 Task: Search one way flight ticket for 5 adults, 1 child, 2 infants in seat and 1 infant on lap in business from Helena: Helena Regional Airport to Laramie: Laramie Regional Airport on 8-3-2023. Choice of flights is Delta. Number of bags: 1 carry on bag. Price is upto 96000. Outbound departure time preference is 18:15.
Action: Mouse moved to (239, 300)
Screenshot: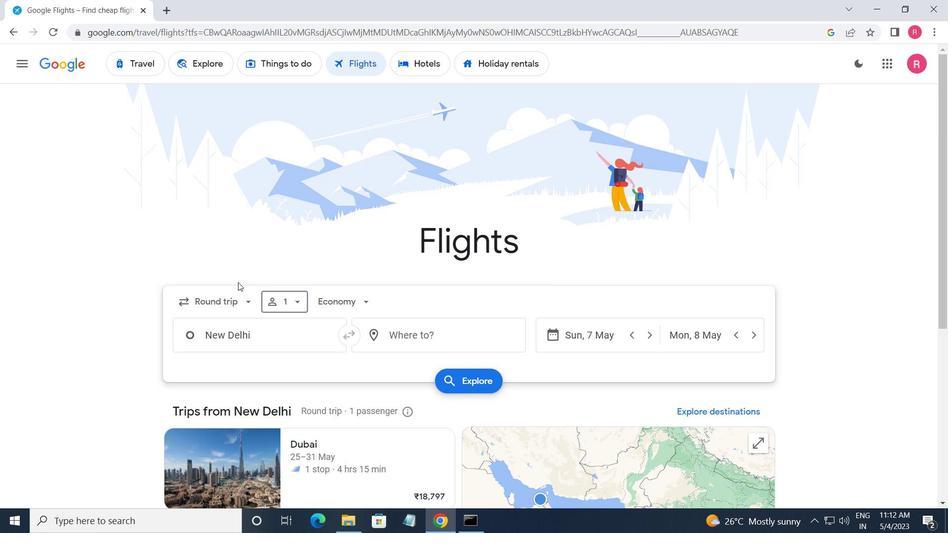 
Action: Mouse pressed left at (239, 300)
Screenshot: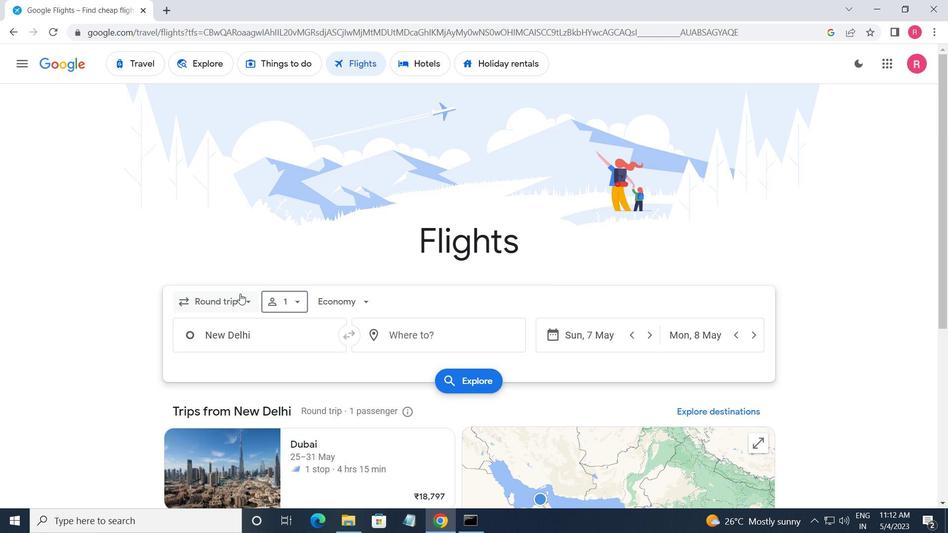 
Action: Mouse moved to (241, 358)
Screenshot: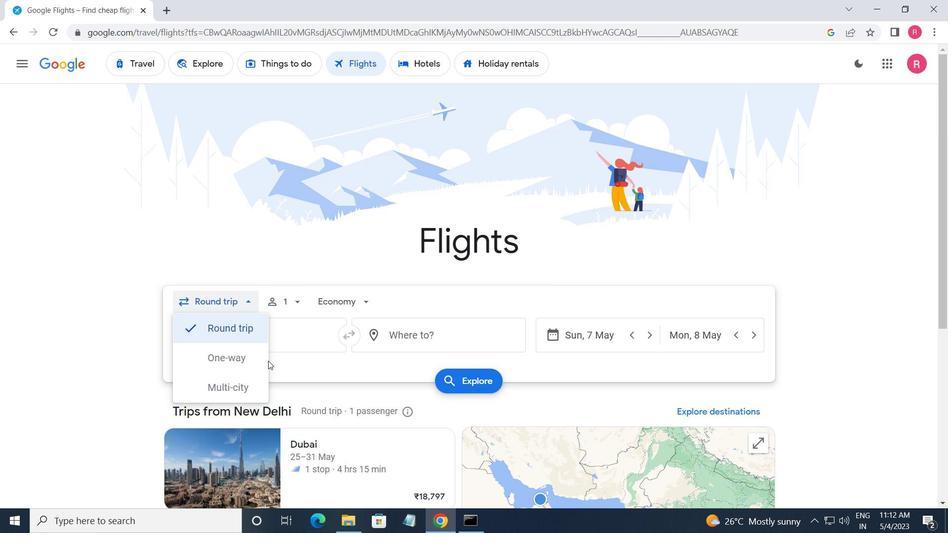 
Action: Mouse pressed left at (241, 358)
Screenshot: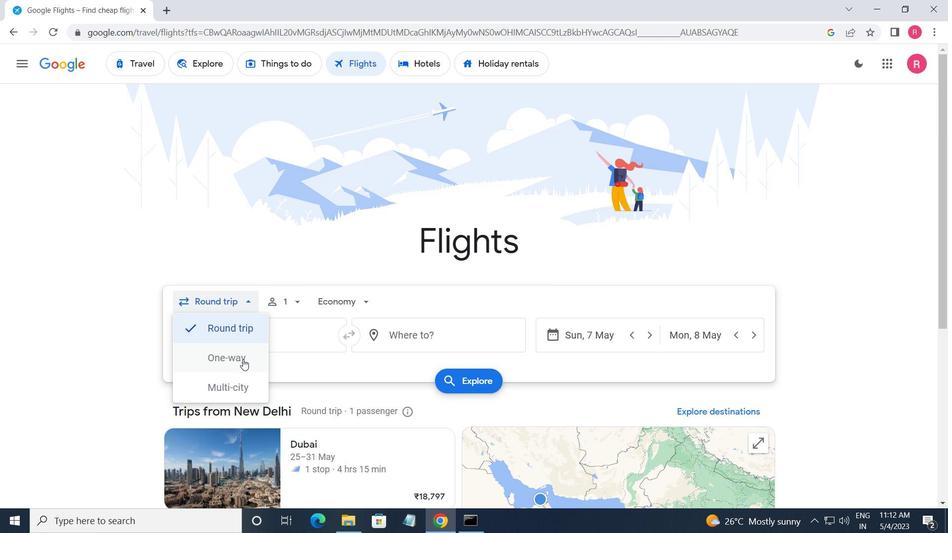 
Action: Mouse moved to (294, 309)
Screenshot: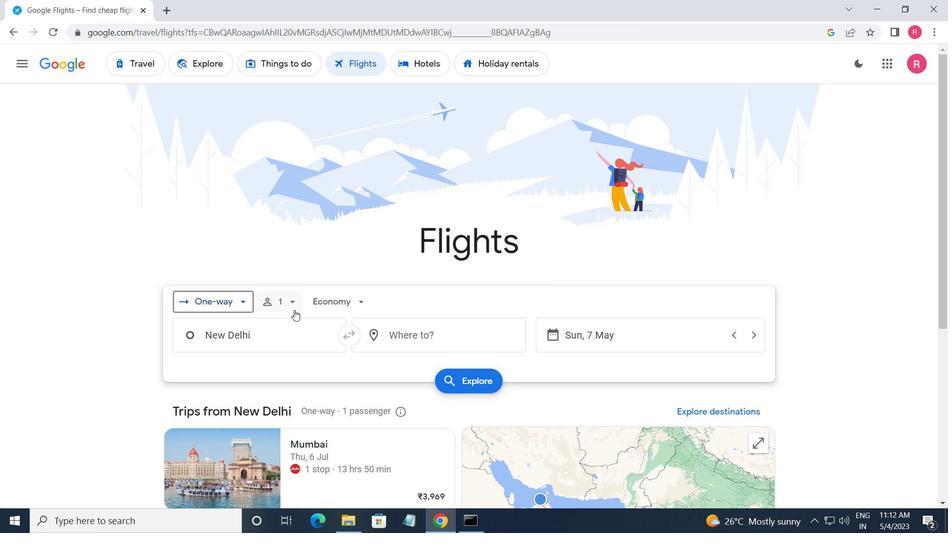 
Action: Mouse pressed left at (294, 309)
Screenshot: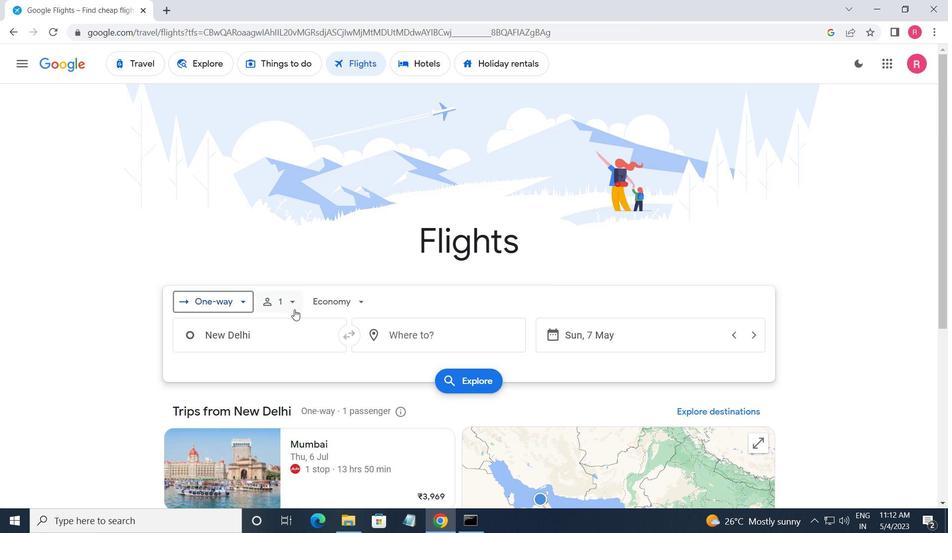 
Action: Mouse moved to (378, 334)
Screenshot: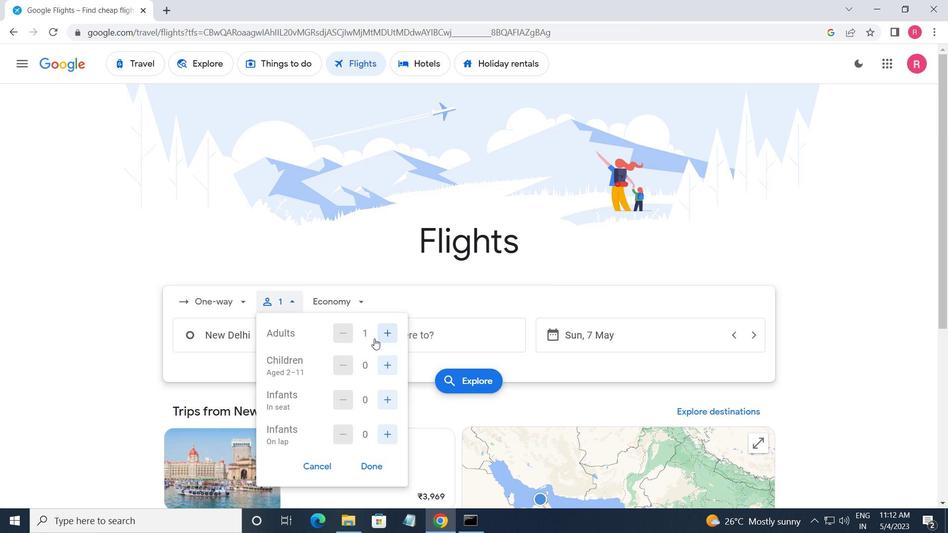 
Action: Mouse pressed left at (378, 334)
Screenshot: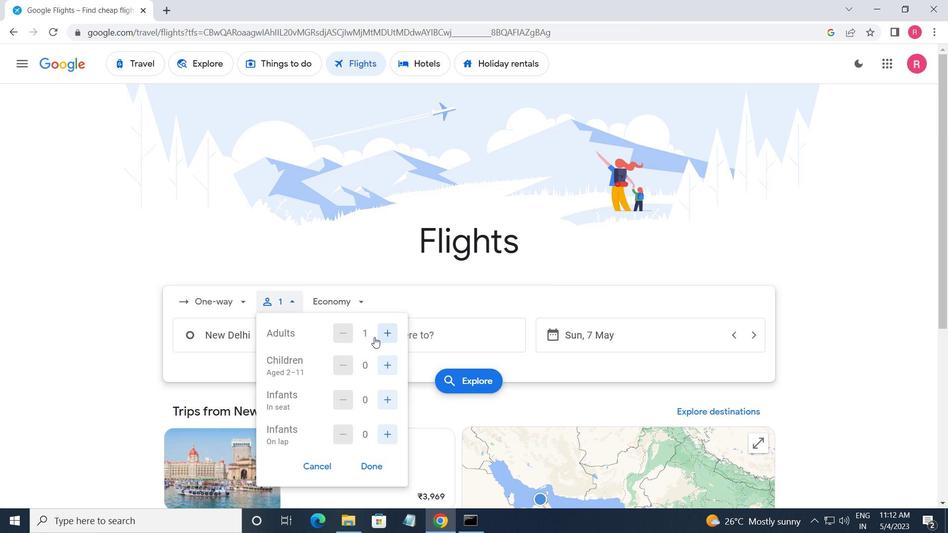 
Action: Mouse pressed left at (378, 334)
Screenshot: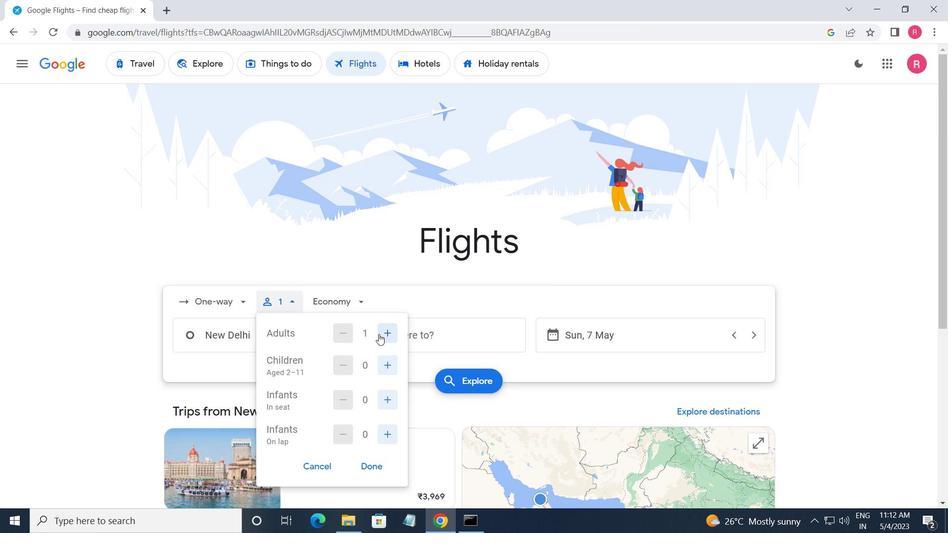 
Action: Mouse moved to (379, 334)
Screenshot: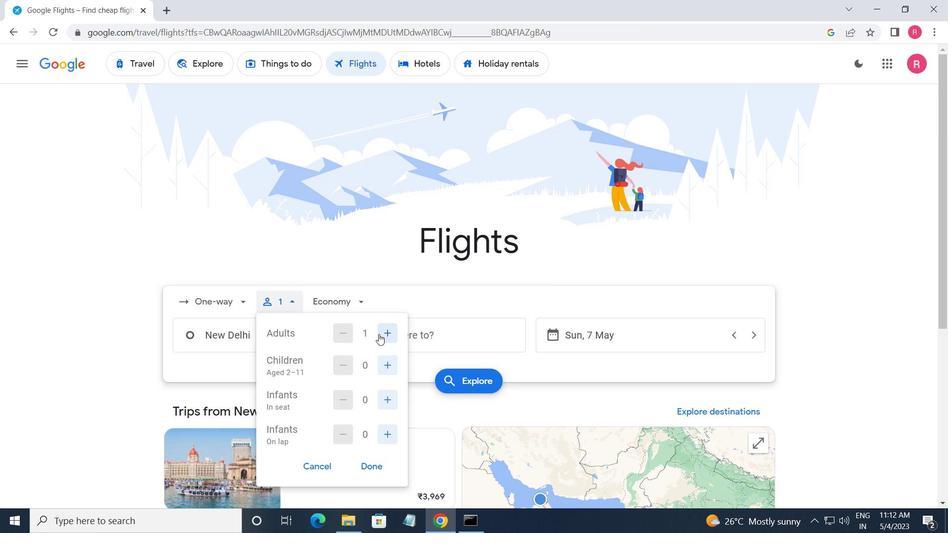 
Action: Mouse pressed left at (379, 334)
Screenshot: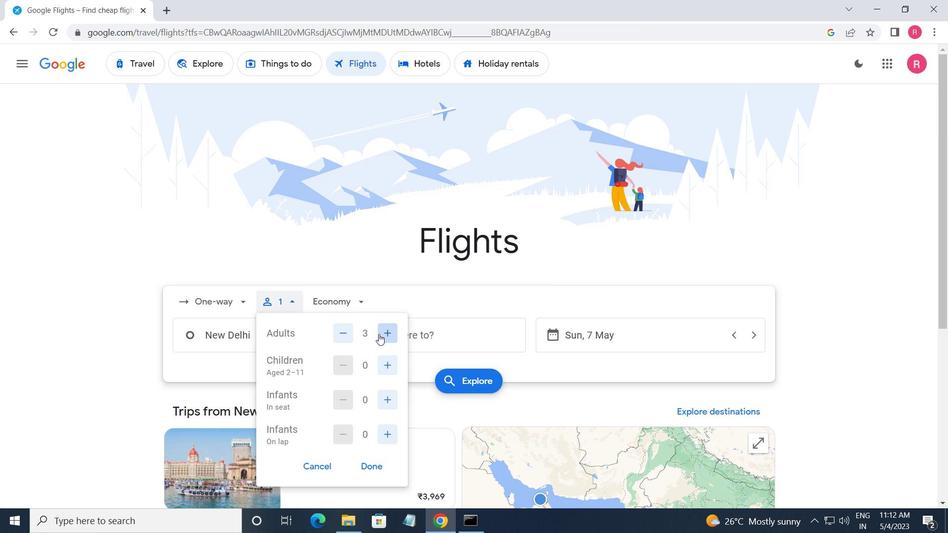 
Action: Mouse moved to (379, 334)
Screenshot: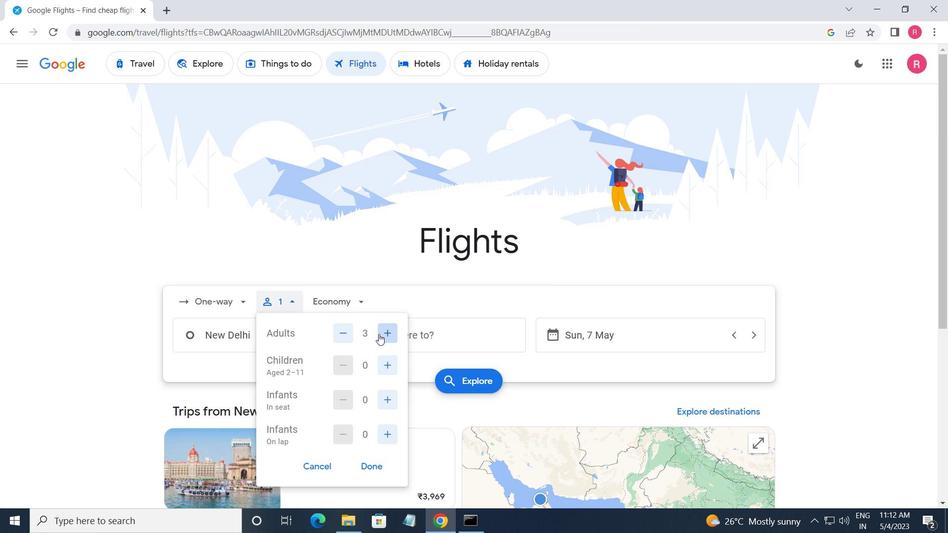 
Action: Mouse pressed left at (379, 334)
Screenshot: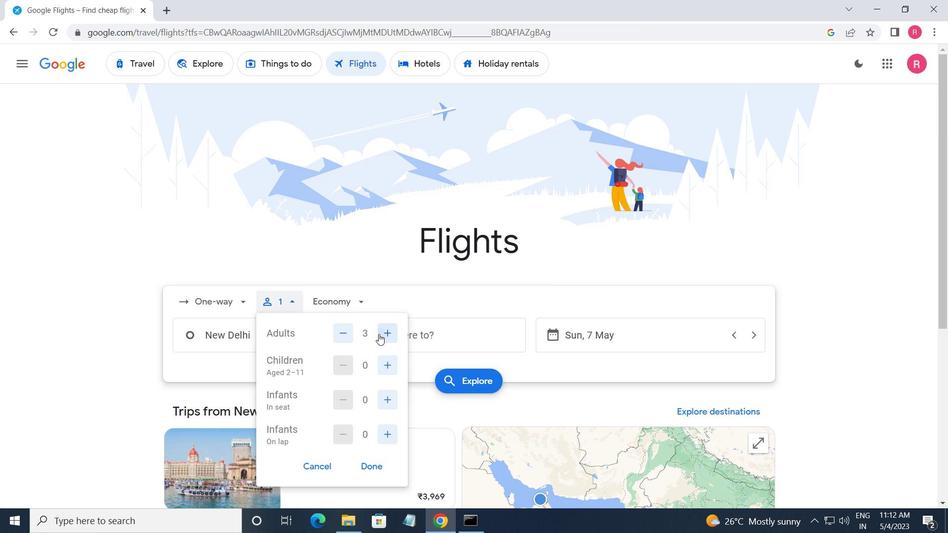 
Action: Mouse moved to (386, 359)
Screenshot: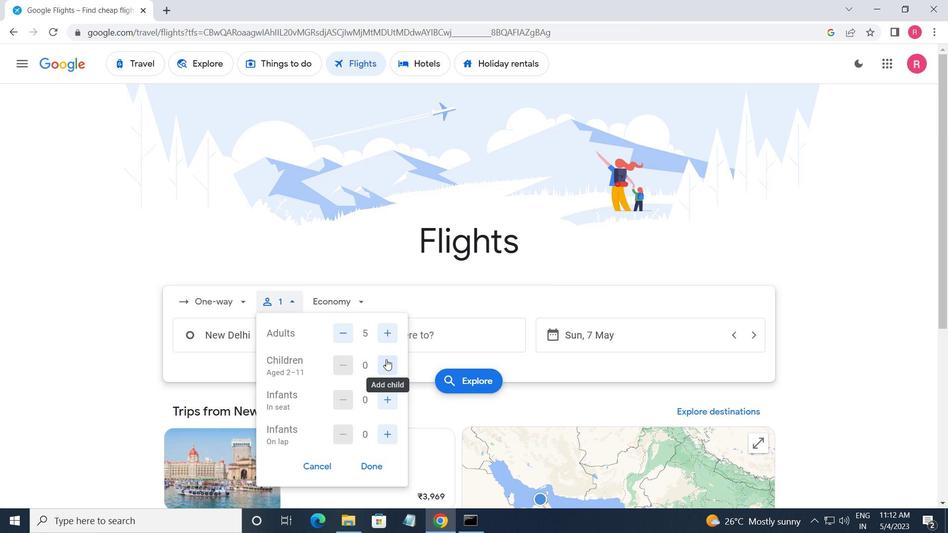 
Action: Mouse pressed left at (386, 359)
Screenshot: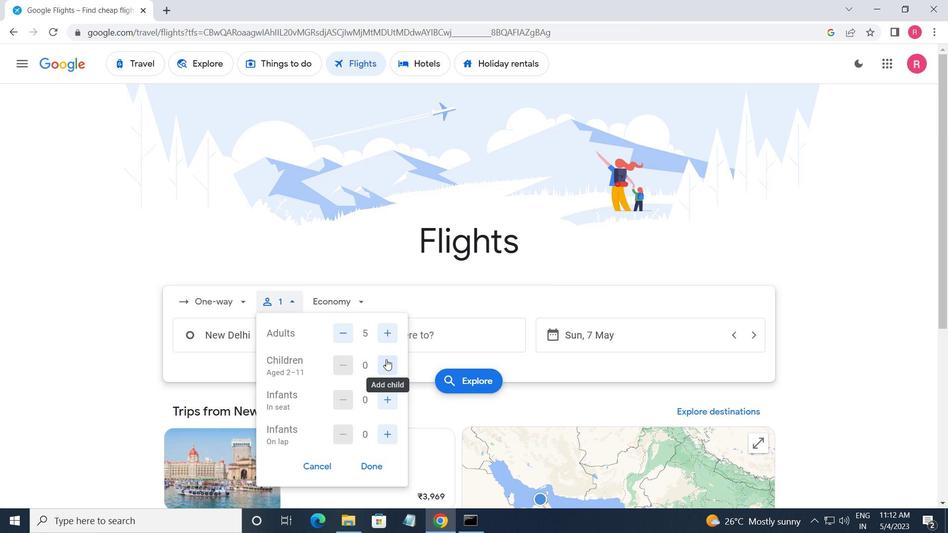 
Action: Mouse moved to (389, 394)
Screenshot: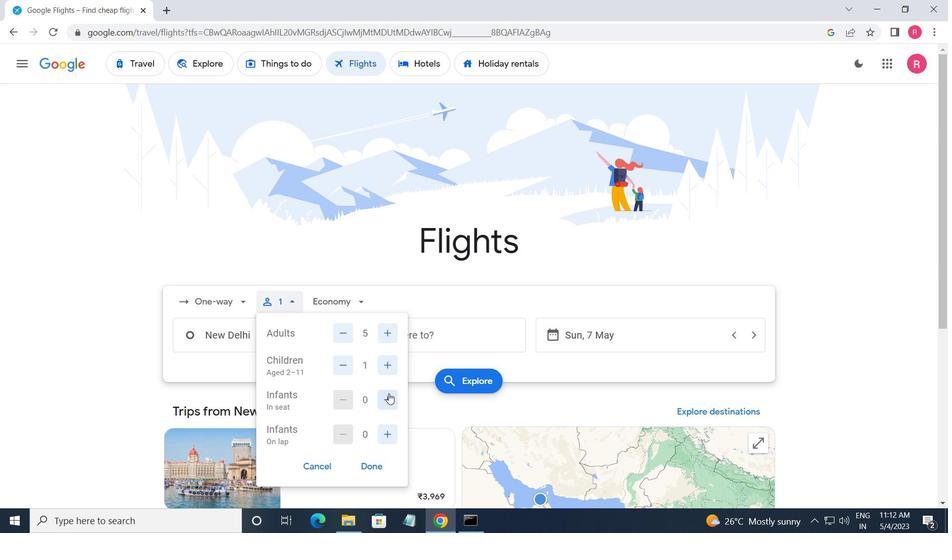 
Action: Mouse pressed left at (389, 394)
Screenshot: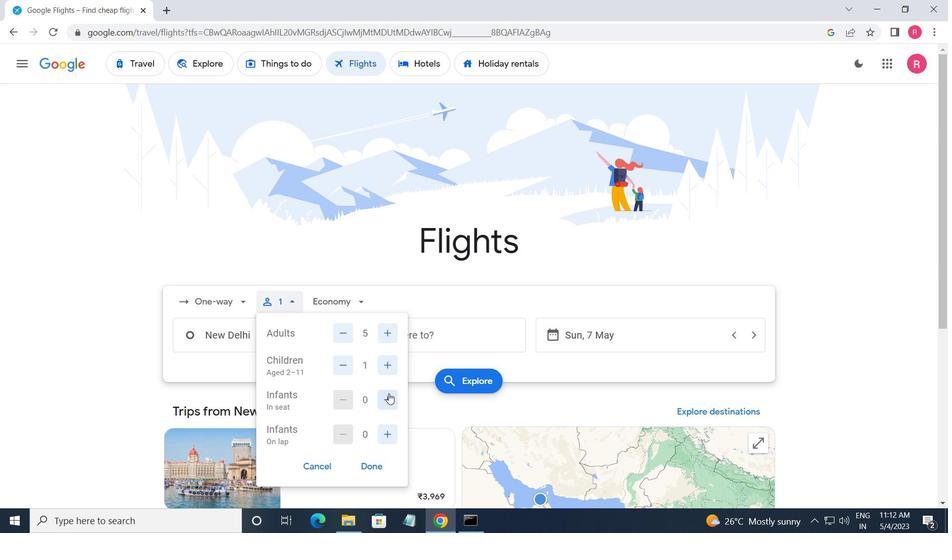 
Action: Mouse moved to (389, 394)
Screenshot: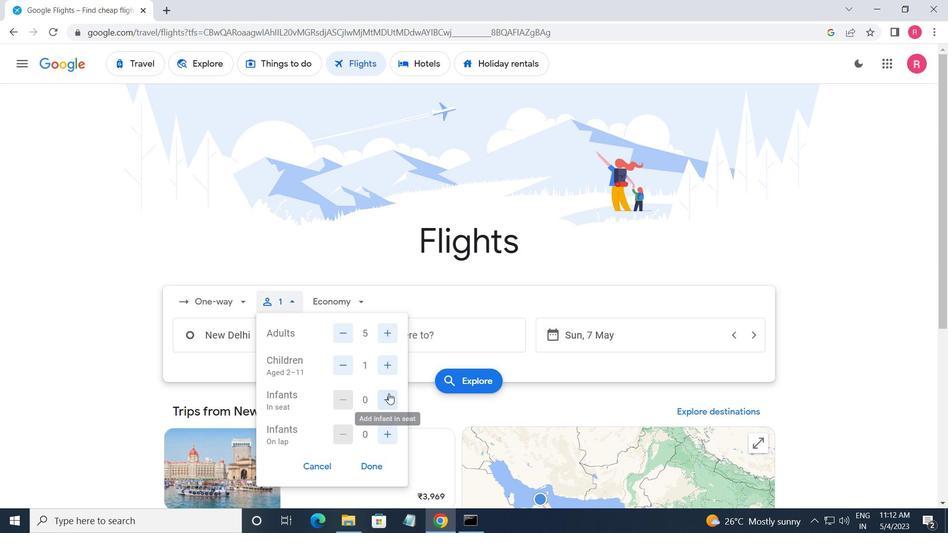 
Action: Mouse pressed left at (389, 394)
Screenshot: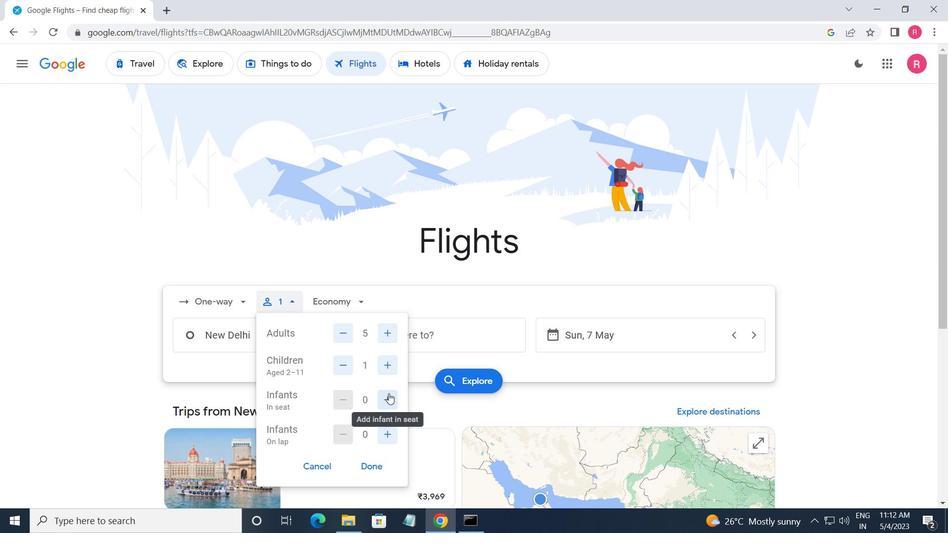 
Action: Mouse moved to (385, 434)
Screenshot: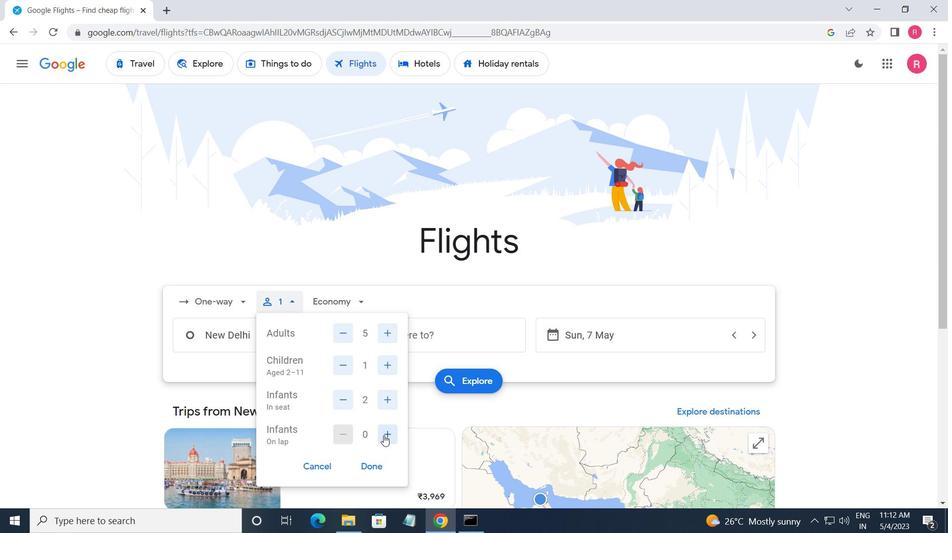 
Action: Mouse pressed left at (385, 434)
Screenshot: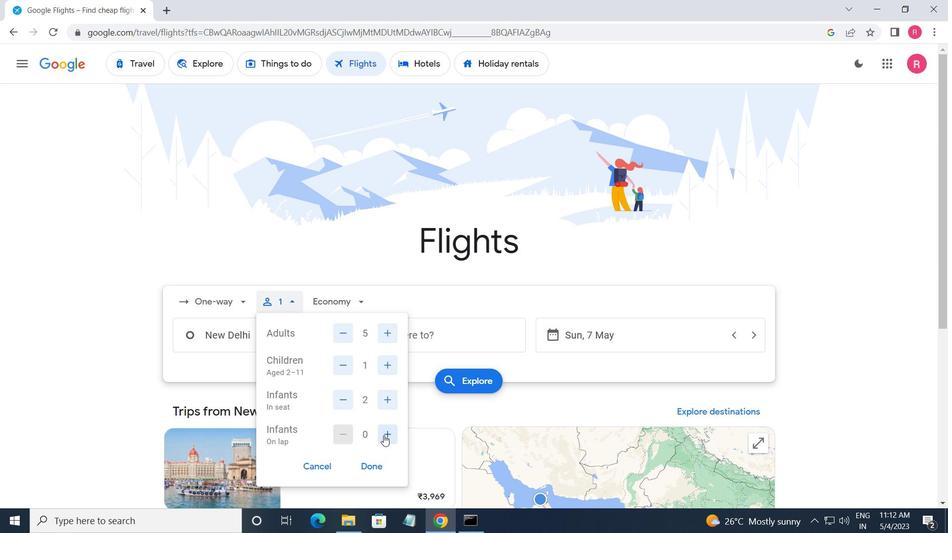 
Action: Mouse moved to (370, 465)
Screenshot: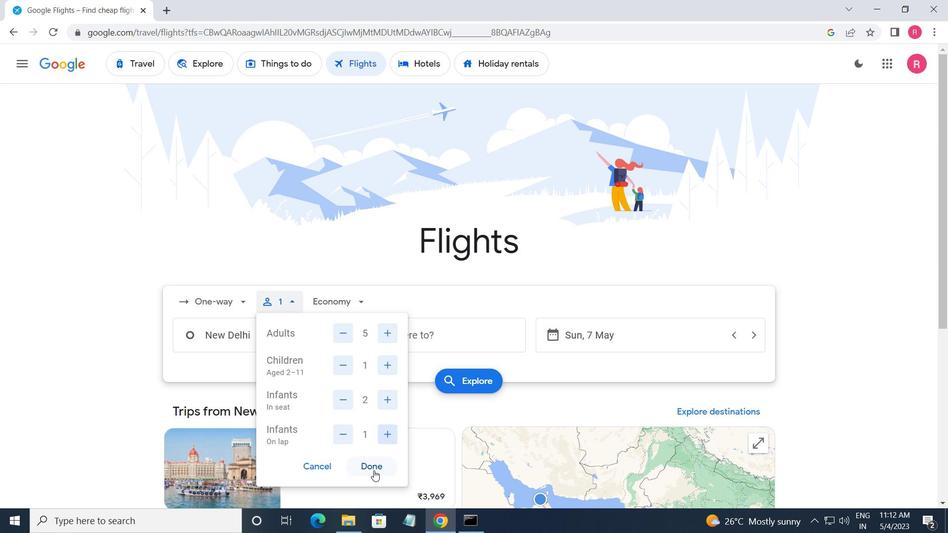 
Action: Mouse pressed left at (370, 465)
Screenshot: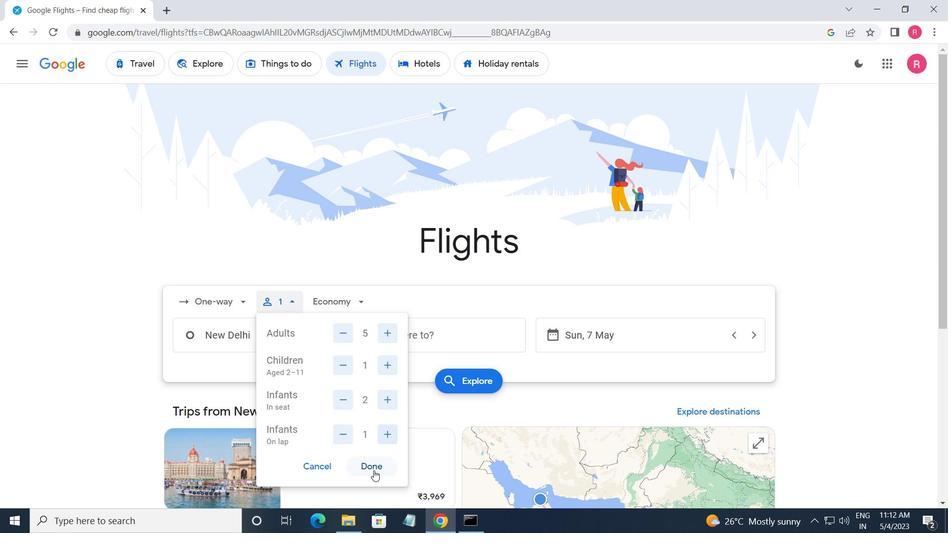 
Action: Mouse moved to (321, 304)
Screenshot: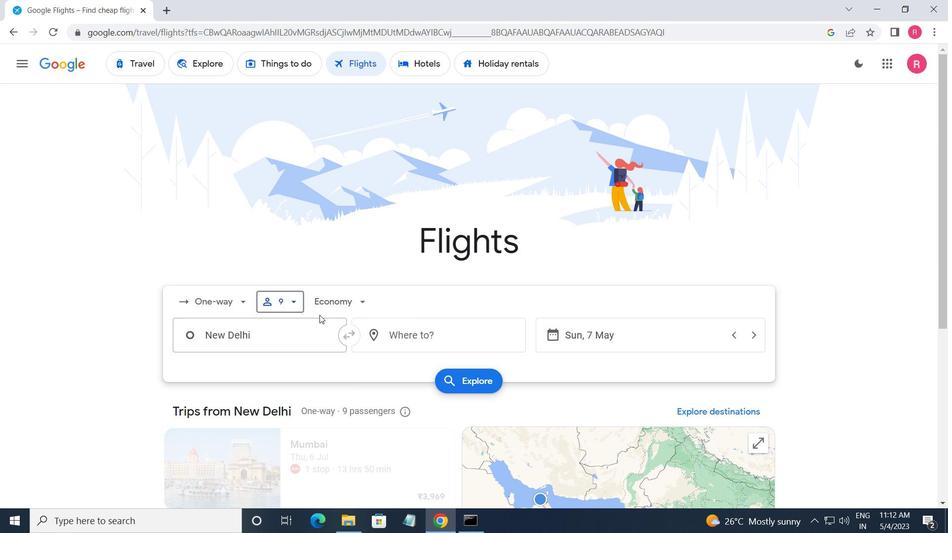 
Action: Mouse pressed left at (321, 304)
Screenshot: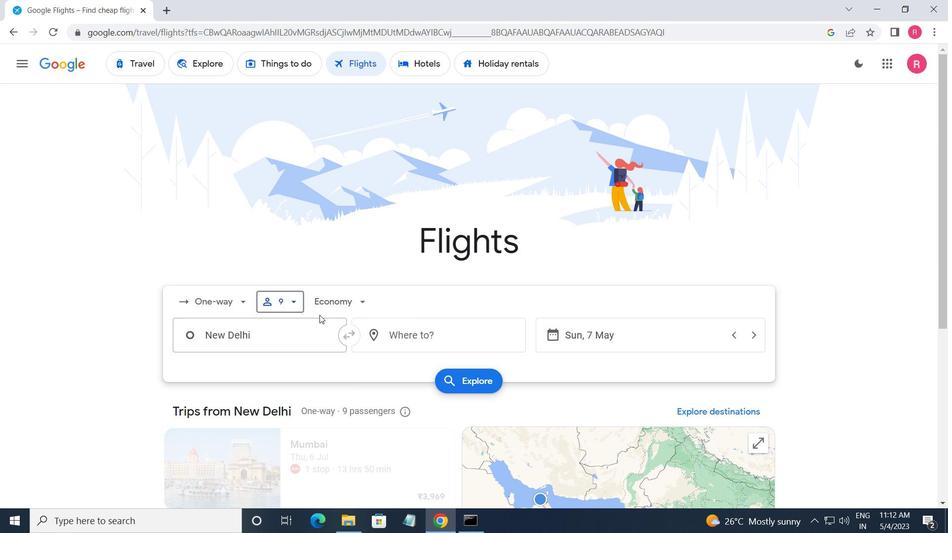 
Action: Mouse moved to (354, 387)
Screenshot: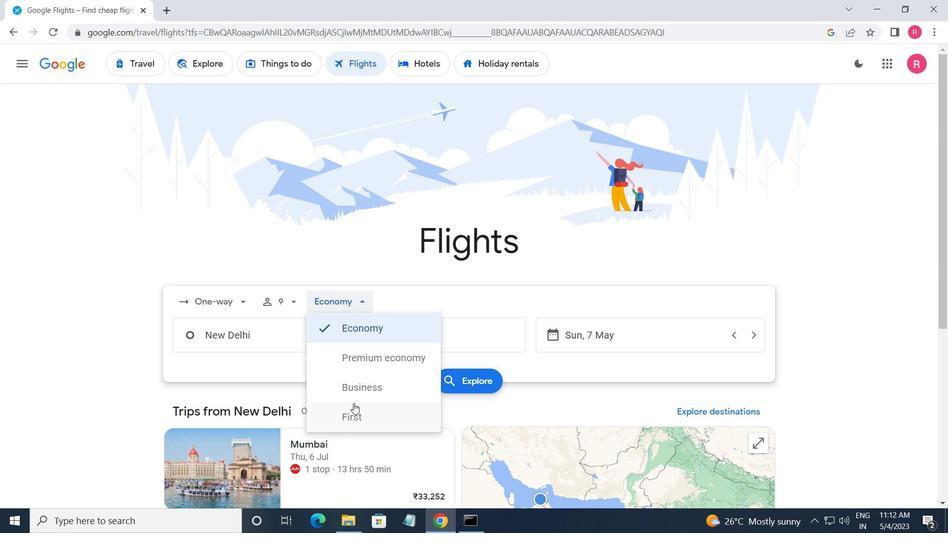 
Action: Mouse pressed left at (354, 387)
Screenshot: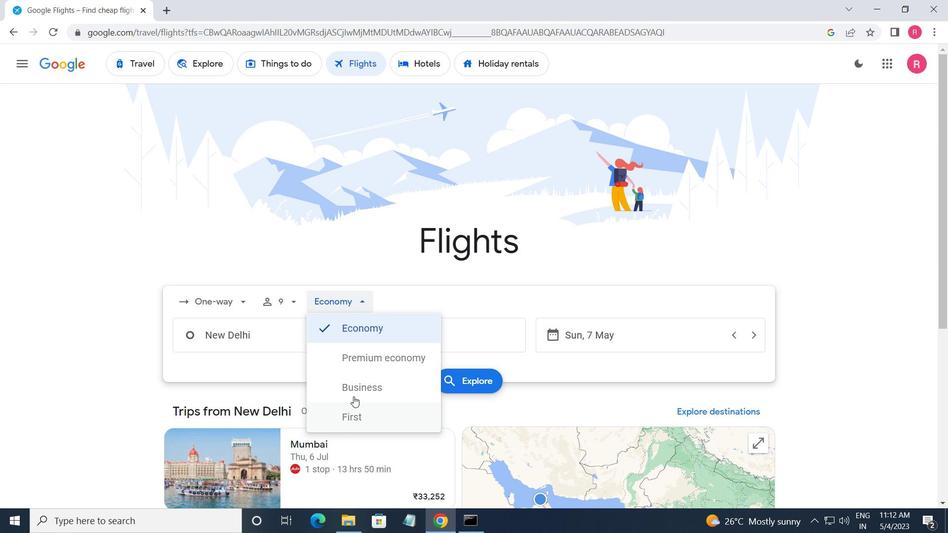 
Action: Mouse moved to (297, 345)
Screenshot: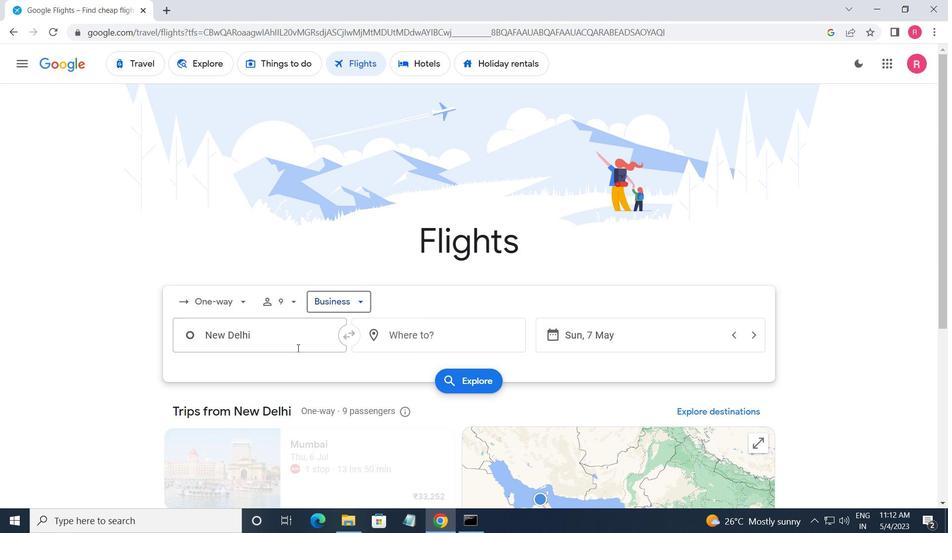 
Action: Mouse pressed left at (297, 345)
Screenshot: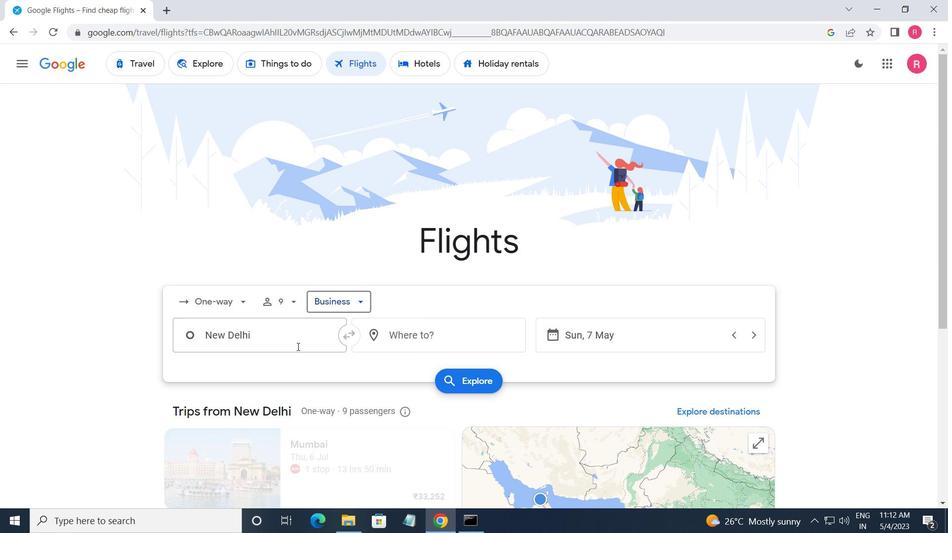 
Action: Mouse moved to (318, 395)
Screenshot: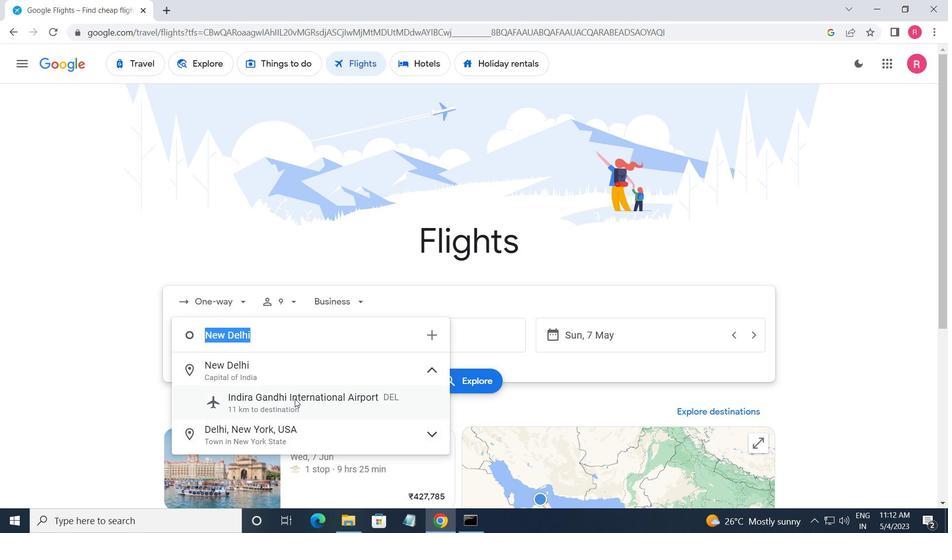 
Action: Key pressed <Key.shift>HELENA<Key.space>
Screenshot: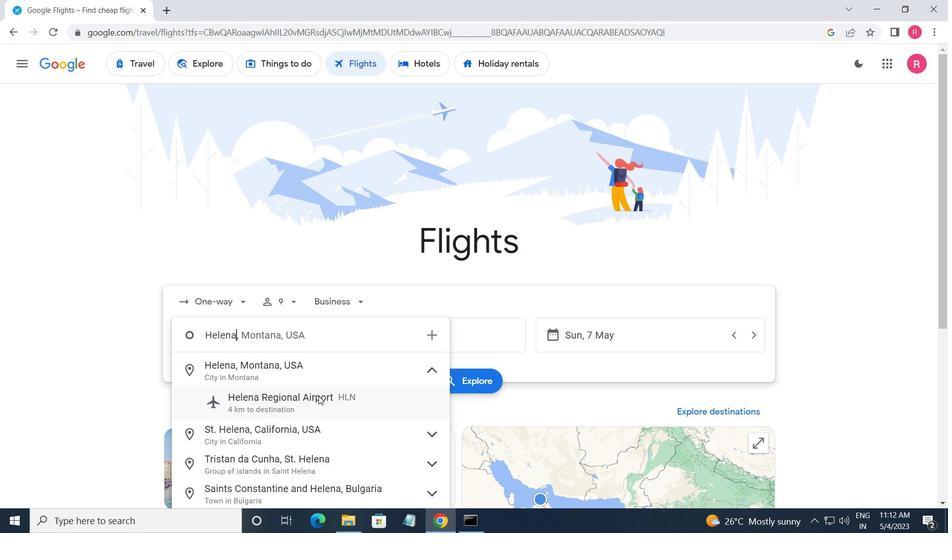 
Action: Mouse pressed left at (318, 395)
Screenshot: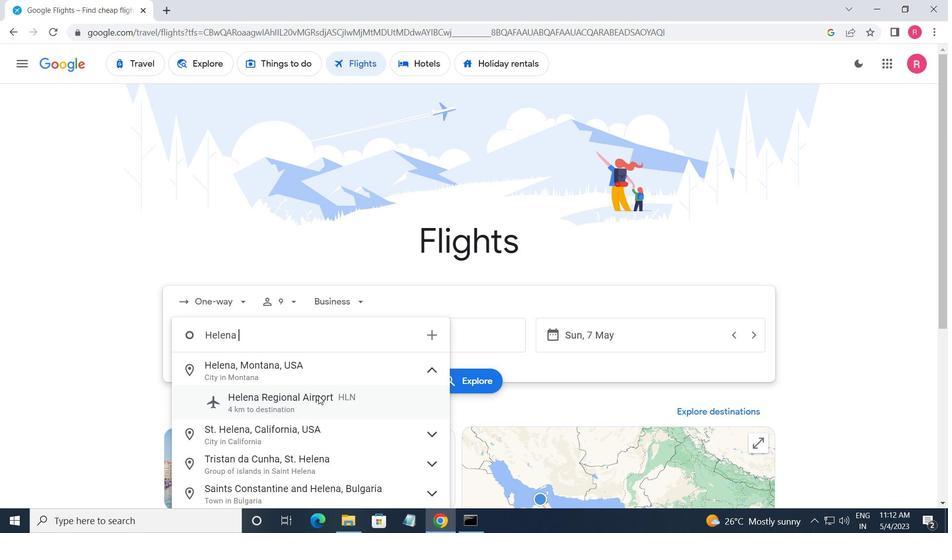 
Action: Mouse moved to (408, 345)
Screenshot: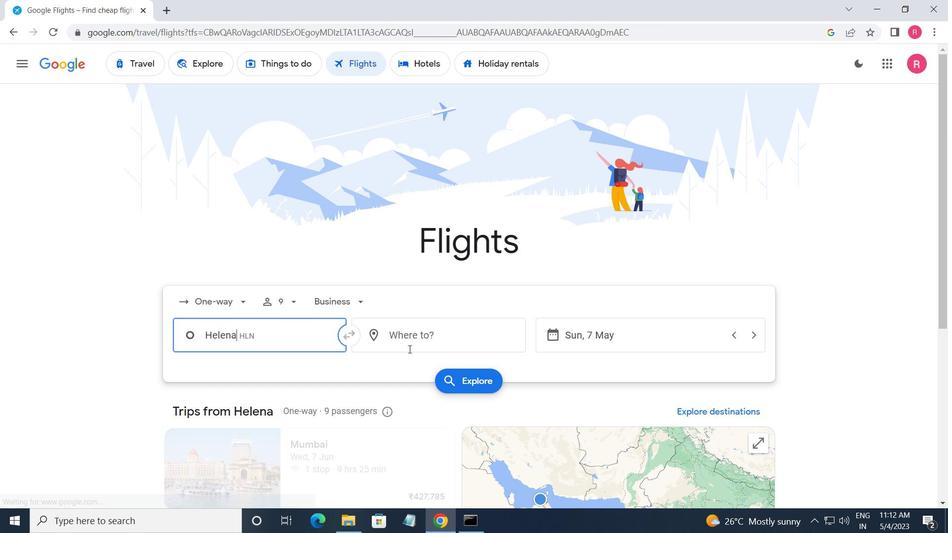 
Action: Mouse pressed left at (408, 345)
Screenshot: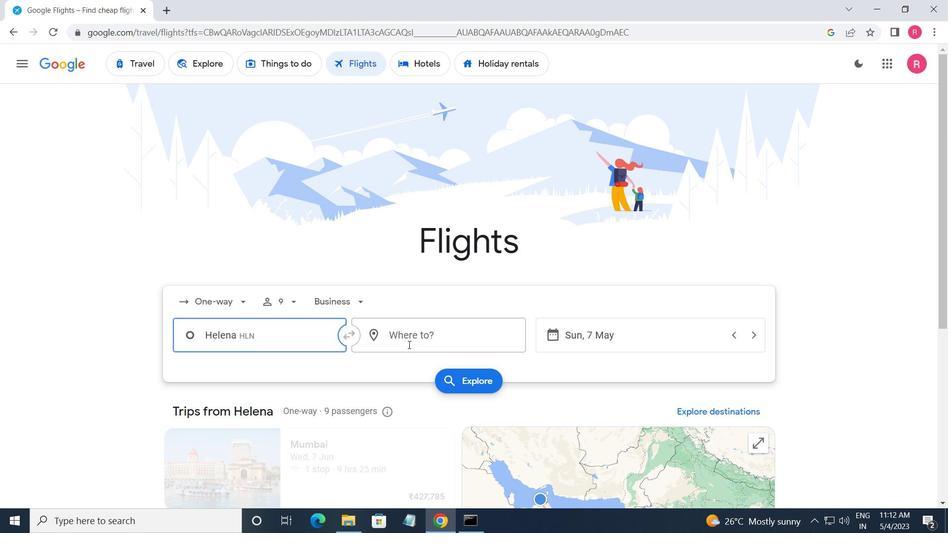 
Action: Mouse moved to (426, 400)
Screenshot: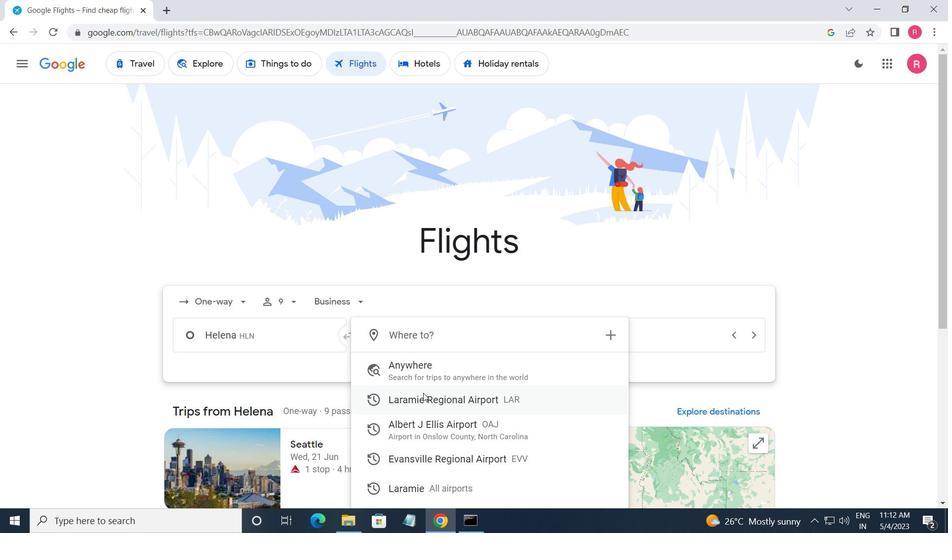 
Action: Mouse pressed left at (426, 400)
Screenshot: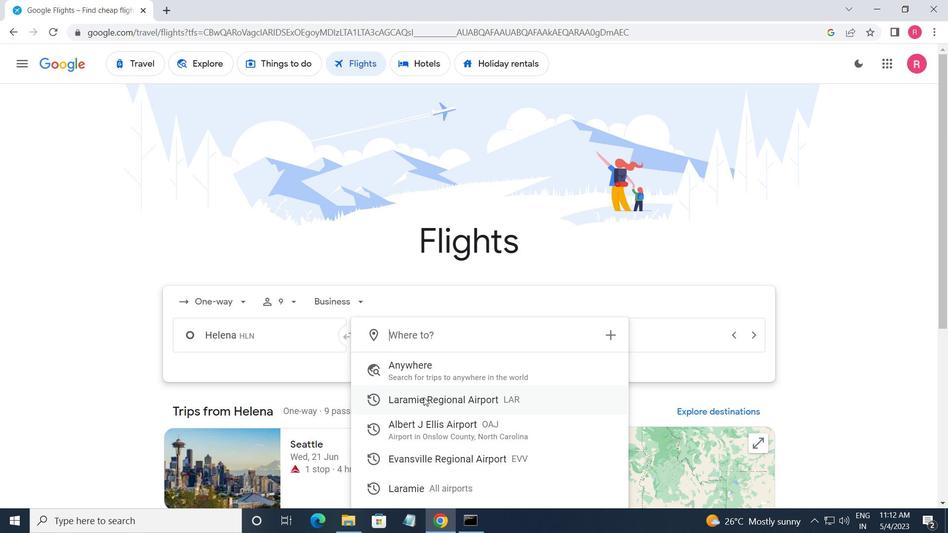 
Action: Mouse moved to (632, 350)
Screenshot: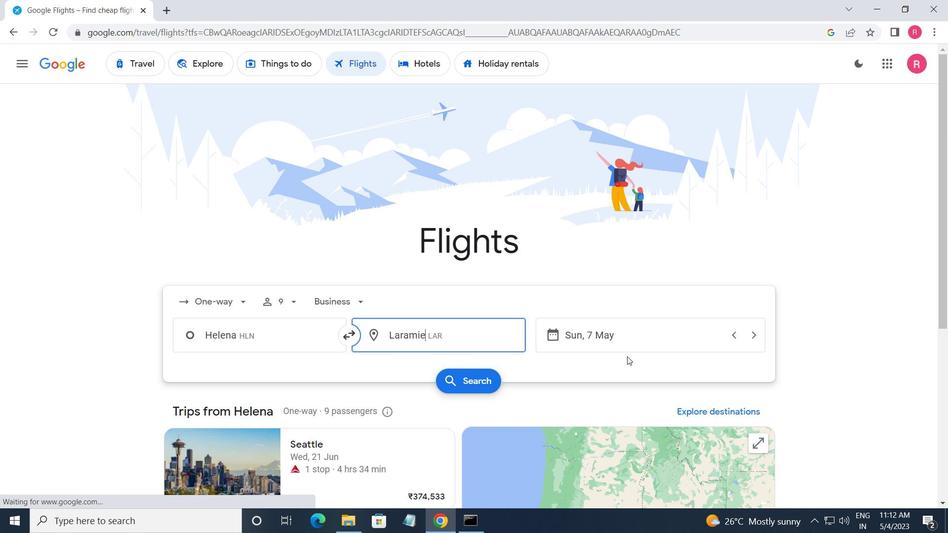 
Action: Mouse pressed left at (632, 350)
Screenshot: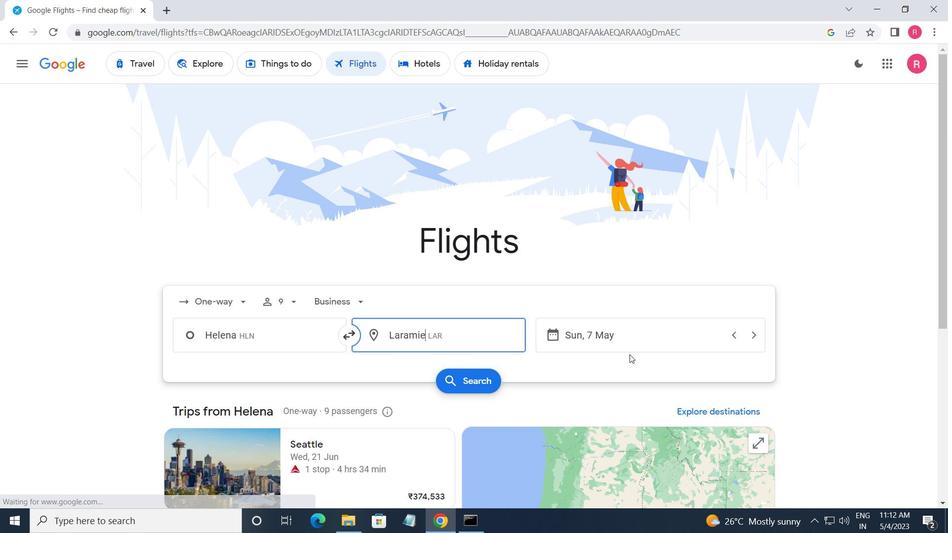 
Action: Mouse moved to (751, 188)
Screenshot: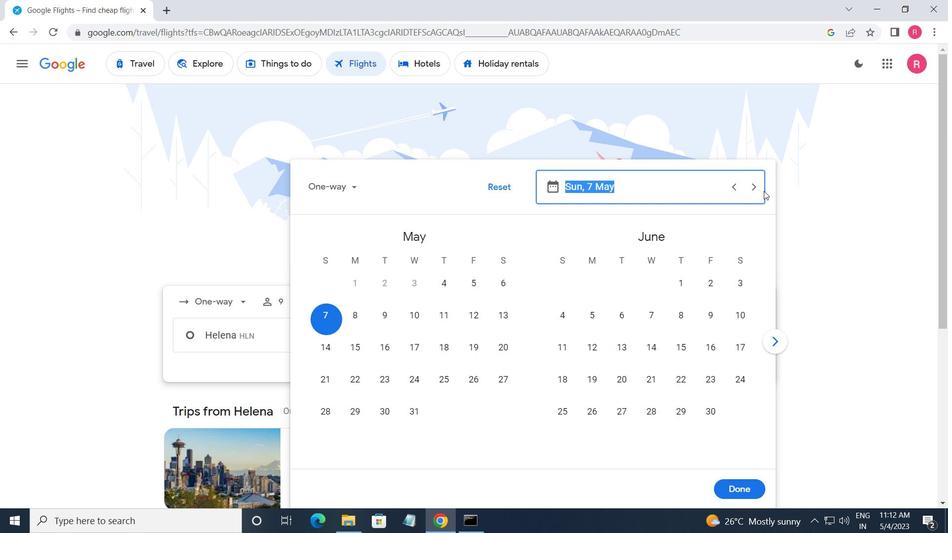 
Action: Mouse pressed left at (751, 188)
Screenshot: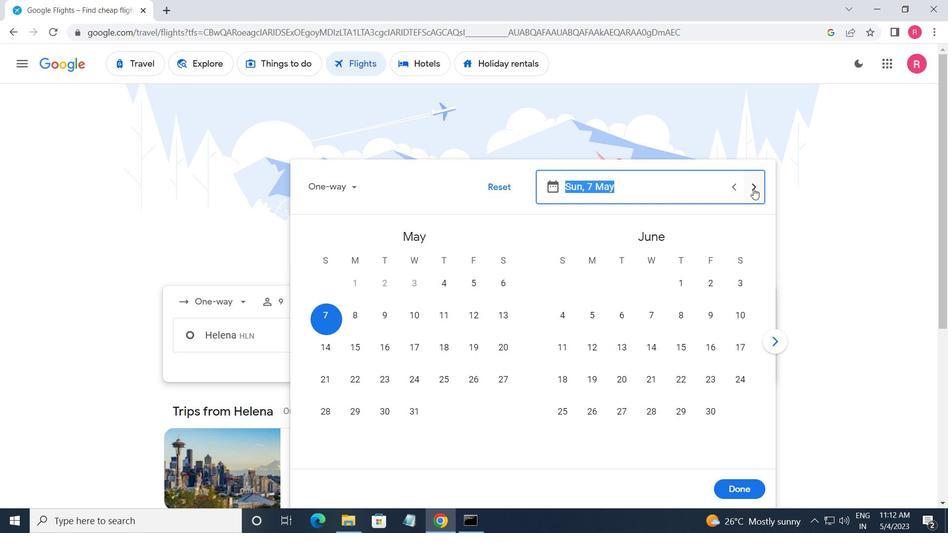 
Action: Mouse pressed left at (751, 188)
Screenshot: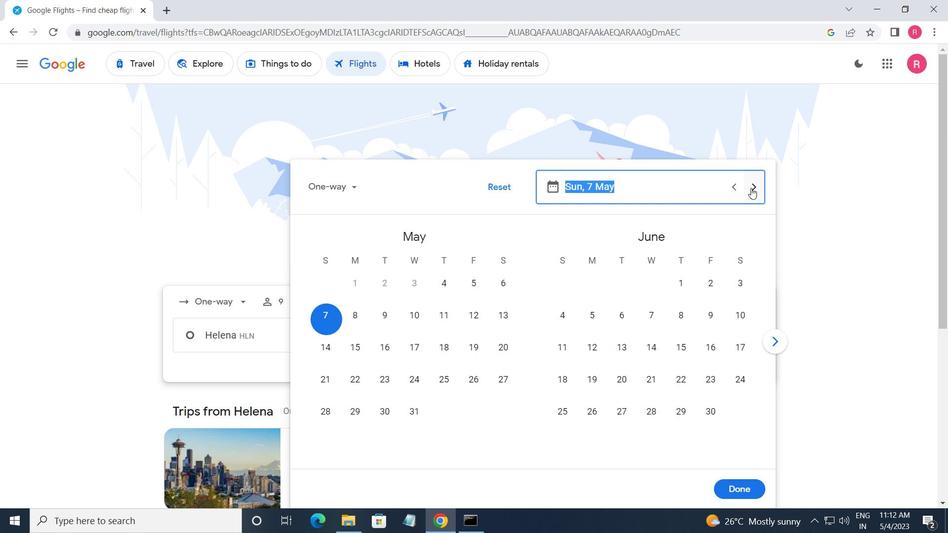 
Action: Mouse pressed left at (751, 188)
Screenshot: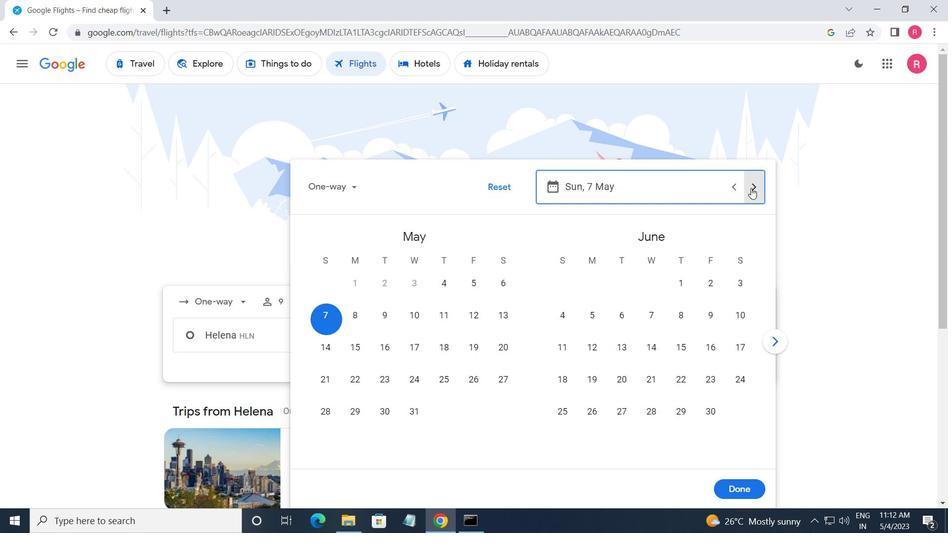 
Action: Mouse moved to (754, 189)
Screenshot: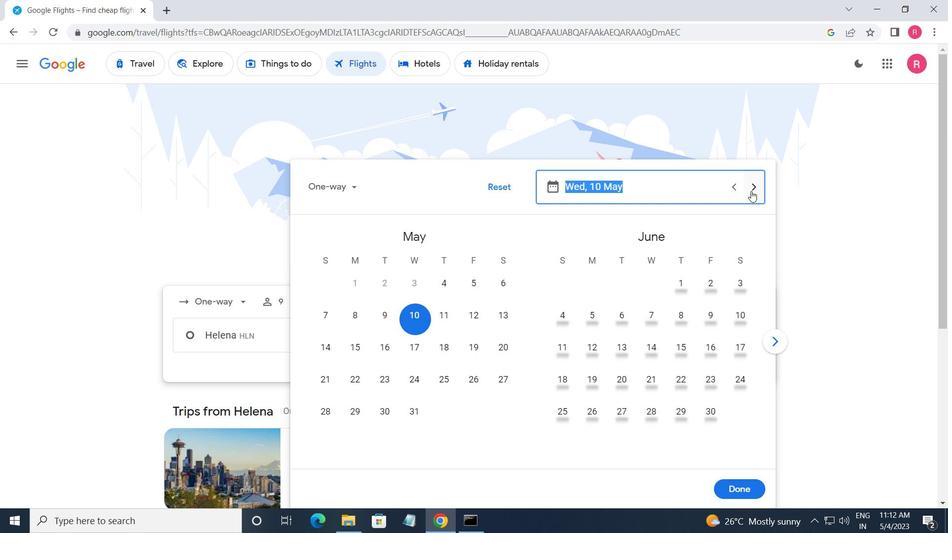 
Action: Mouse pressed left at (754, 189)
Screenshot: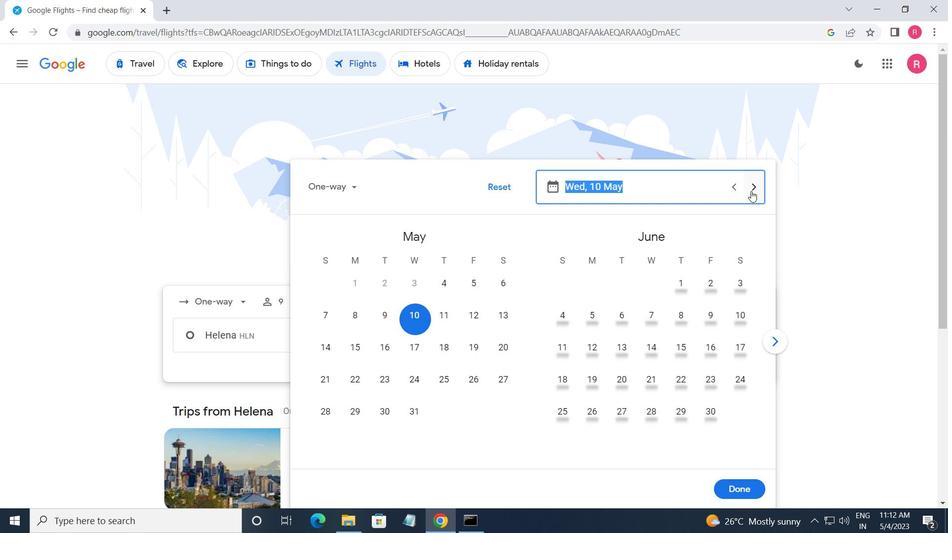 
Action: Mouse moved to (679, 191)
Screenshot: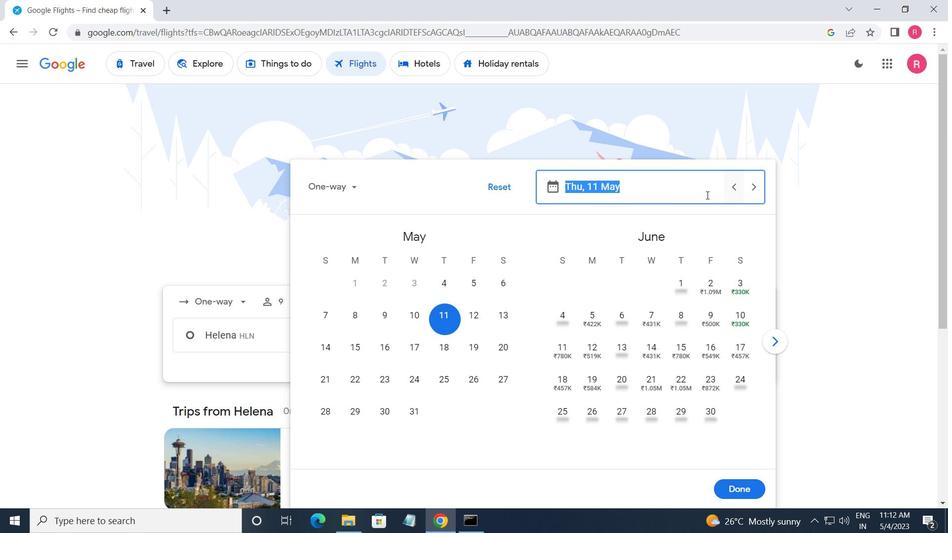 
Action: Mouse pressed left at (679, 191)
Screenshot: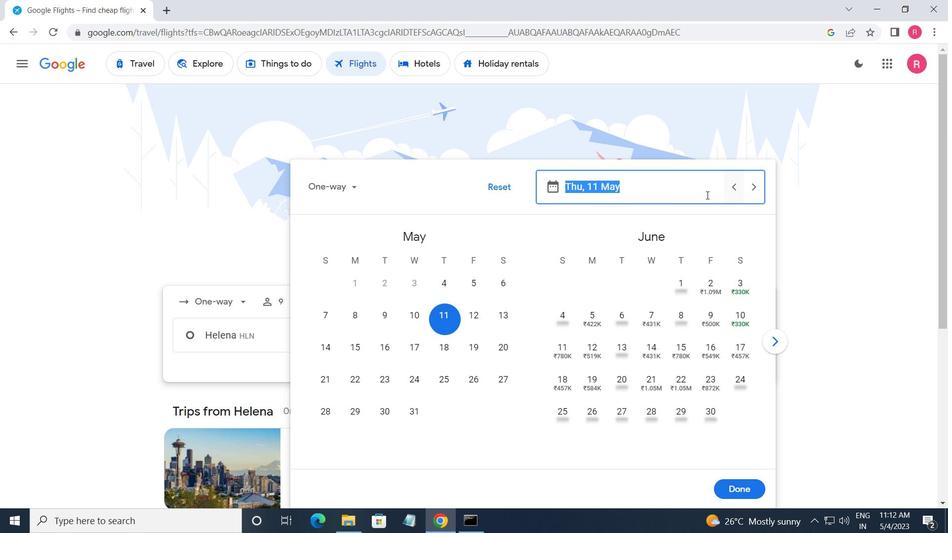 
Action: Mouse moved to (623, 192)
Screenshot: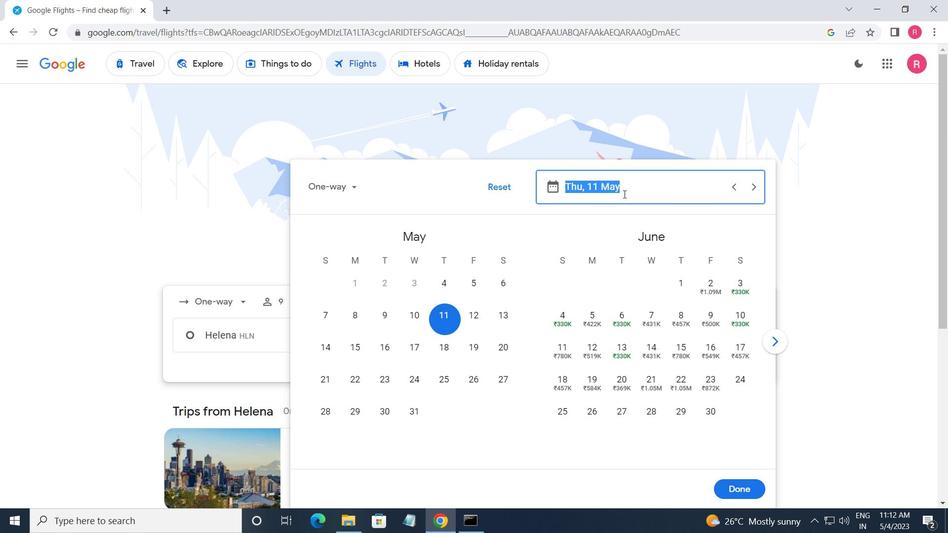 
Action: Mouse pressed left at (623, 192)
Screenshot: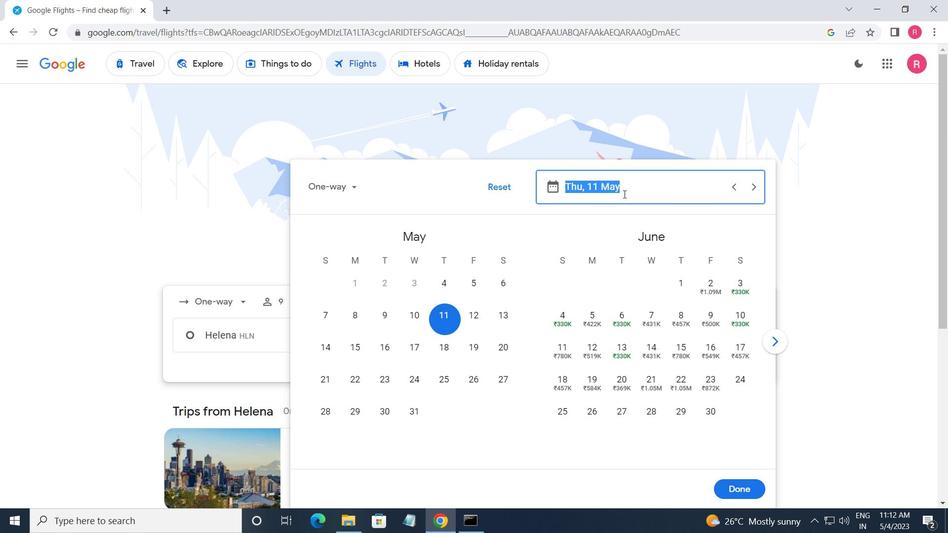 
Action: Mouse moved to (752, 186)
Screenshot: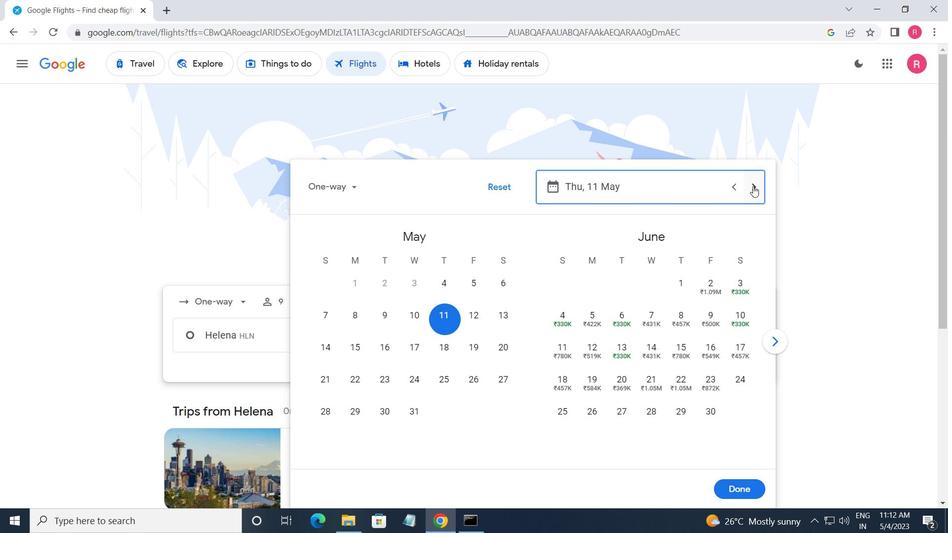 
Action: Mouse pressed left at (752, 186)
Screenshot: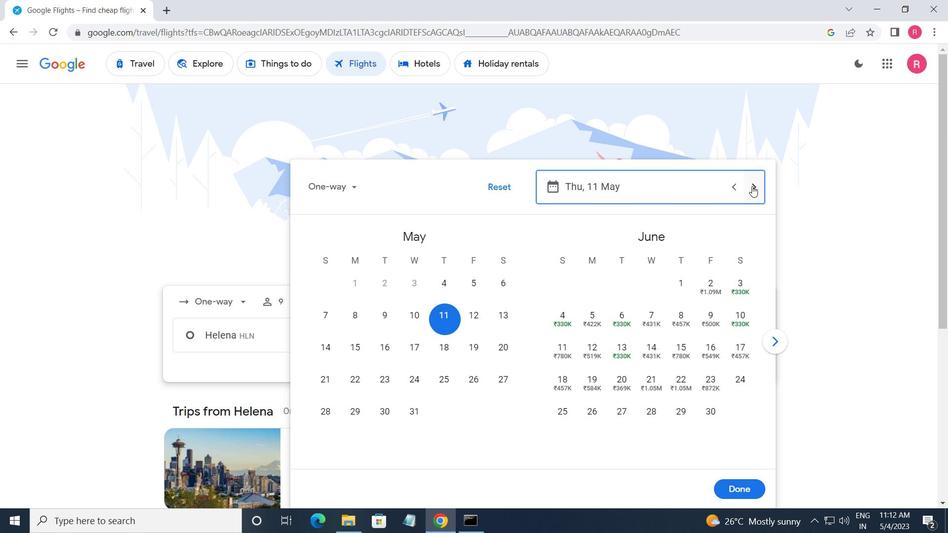 
Action: Mouse pressed left at (752, 186)
Screenshot: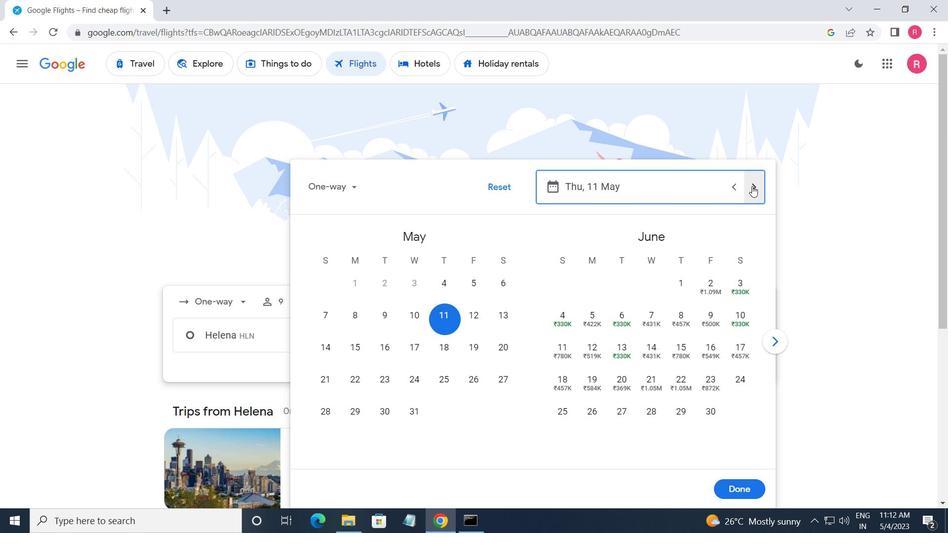
Action: Mouse moved to (753, 185)
Screenshot: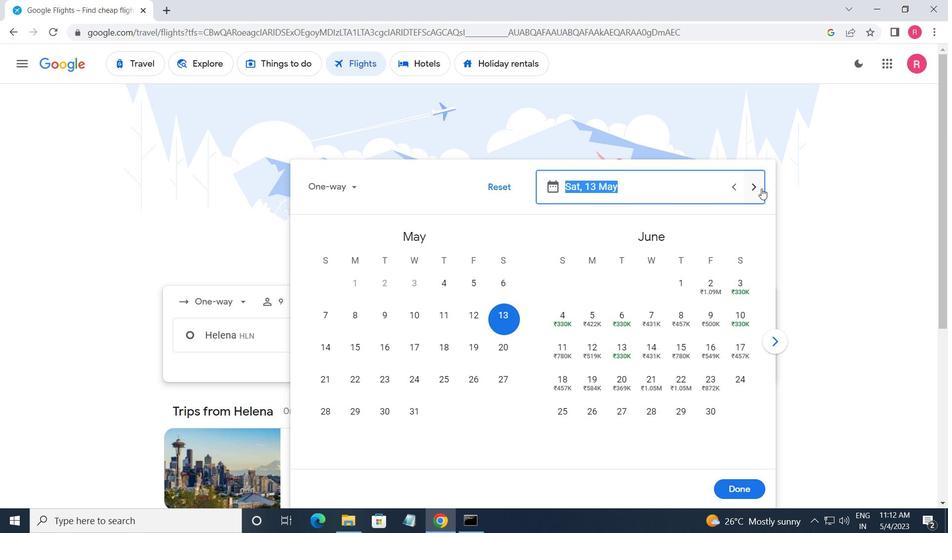 
Action: Mouse pressed left at (753, 185)
Screenshot: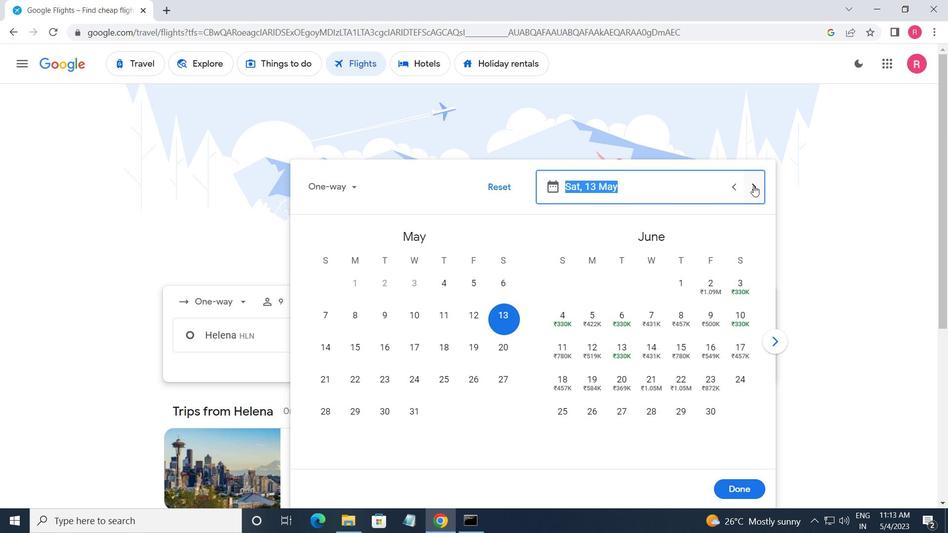
Action: Mouse moved to (783, 337)
Screenshot: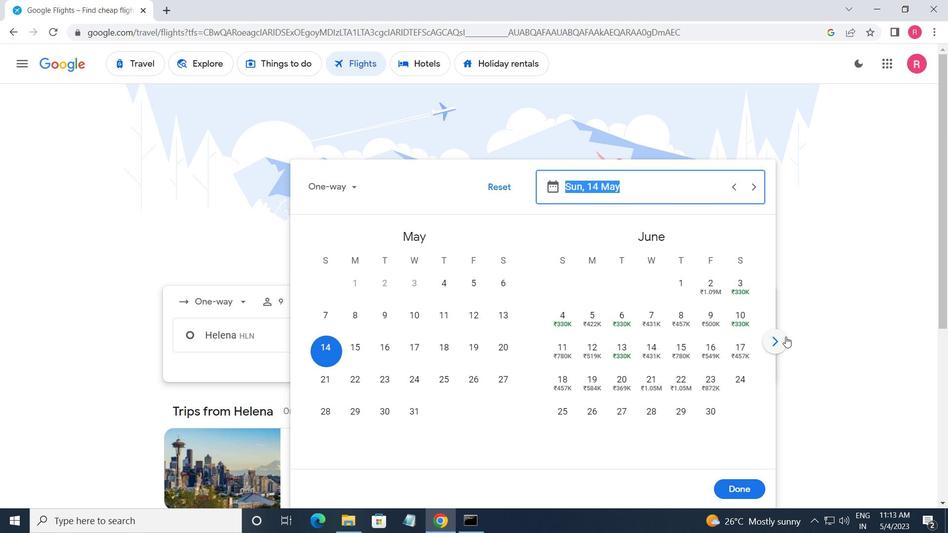 
Action: Mouse pressed left at (783, 337)
Screenshot: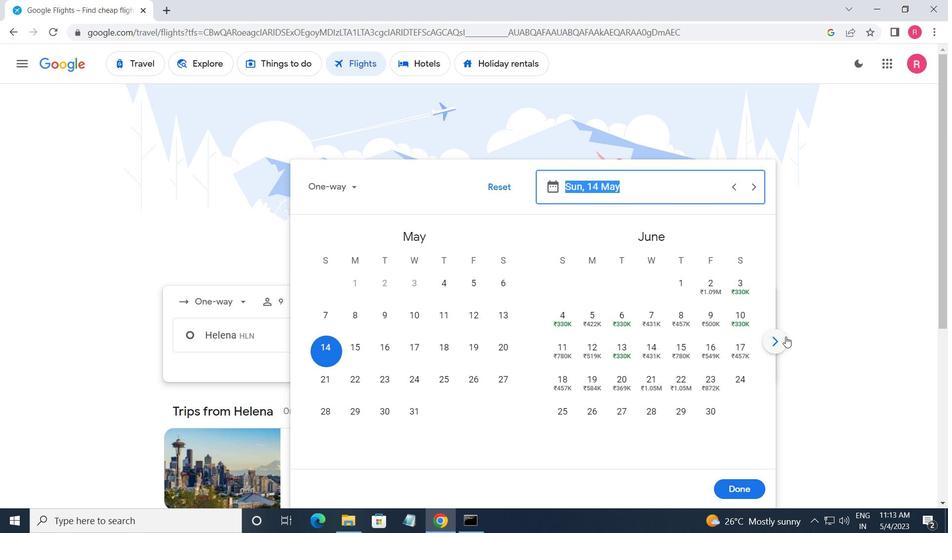 
Action: Mouse moved to (777, 337)
Screenshot: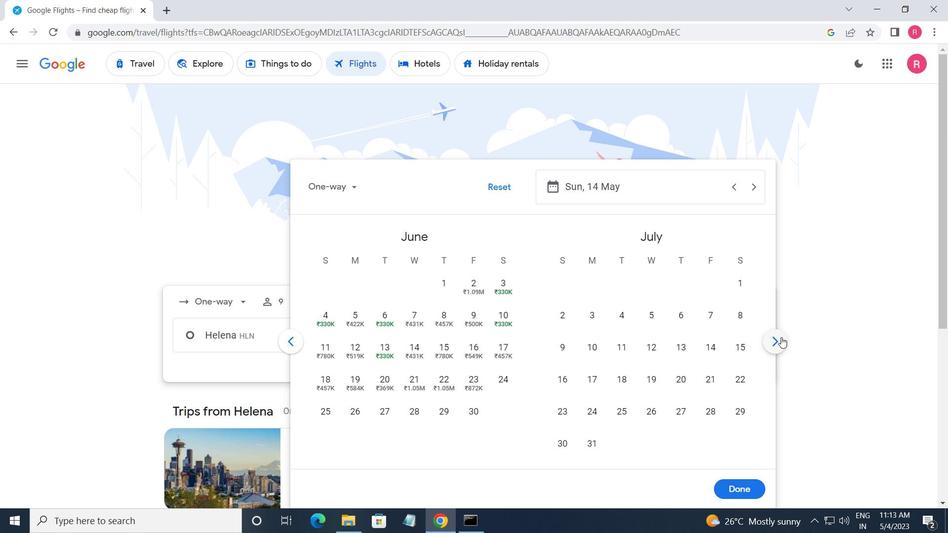 
Action: Mouse pressed left at (777, 337)
Screenshot: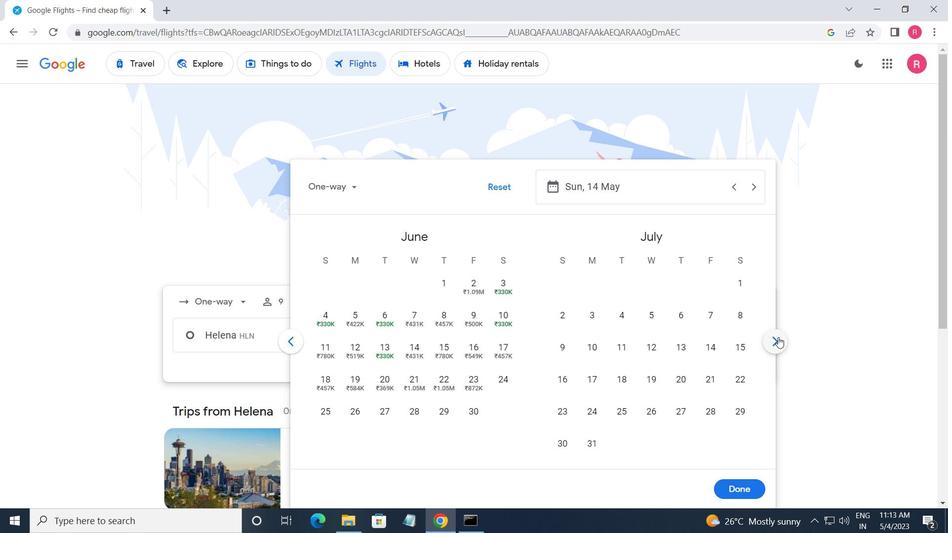 
Action: Mouse moved to (681, 286)
Screenshot: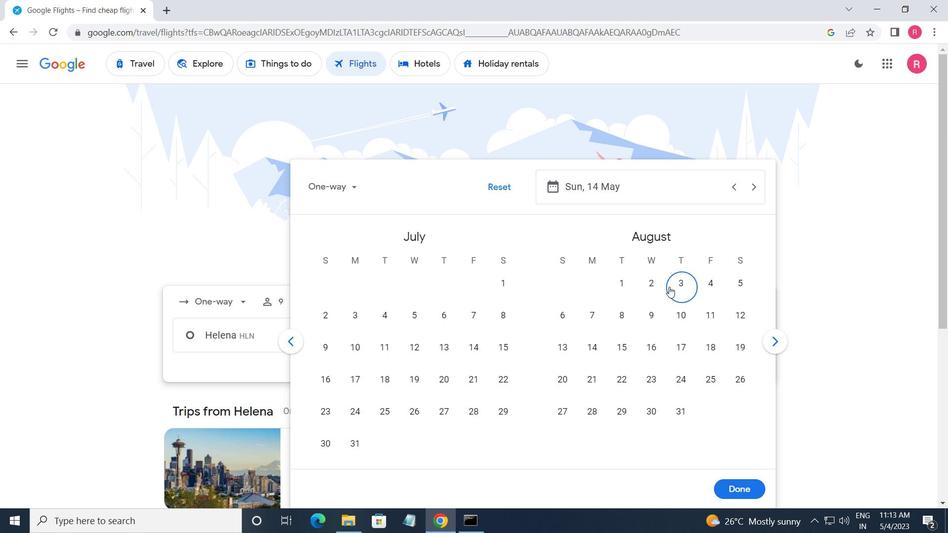 
Action: Mouse pressed left at (681, 286)
Screenshot: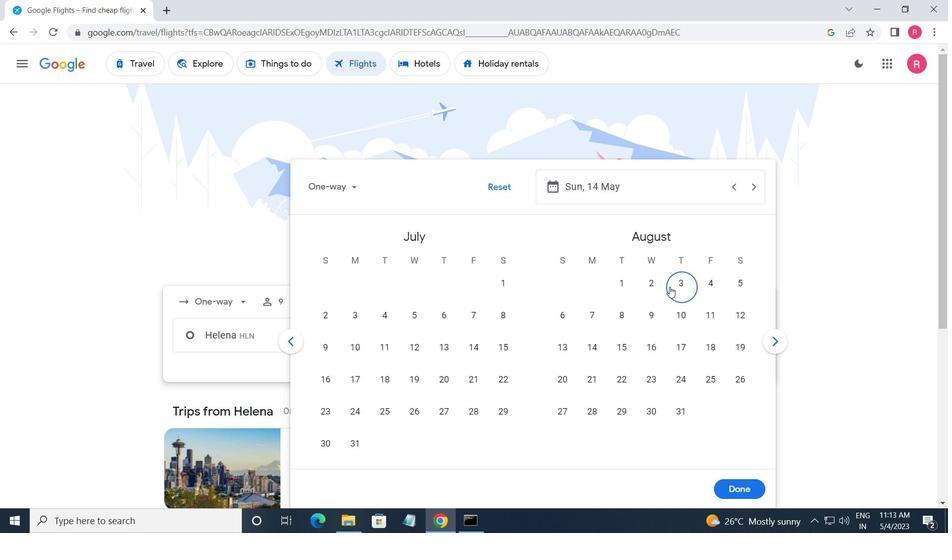 
Action: Mouse moved to (732, 484)
Screenshot: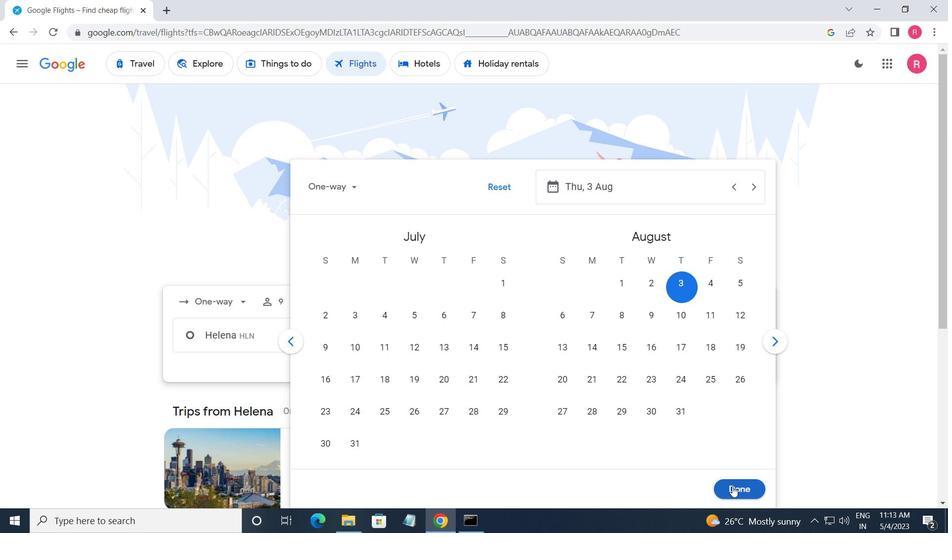 
Action: Mouse pressed left at (732, 484)
Screenshot: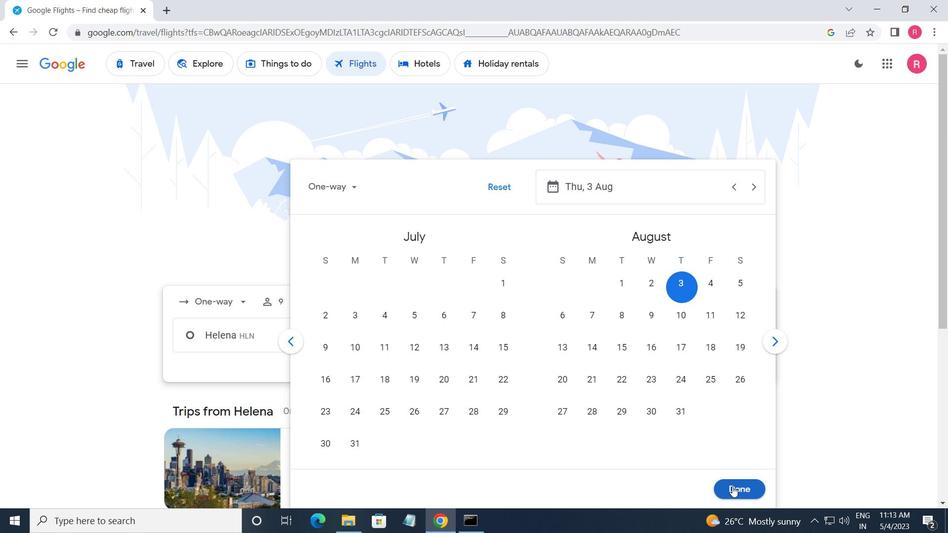 
Action: Mouse moved to (483, 378)
Screenshot: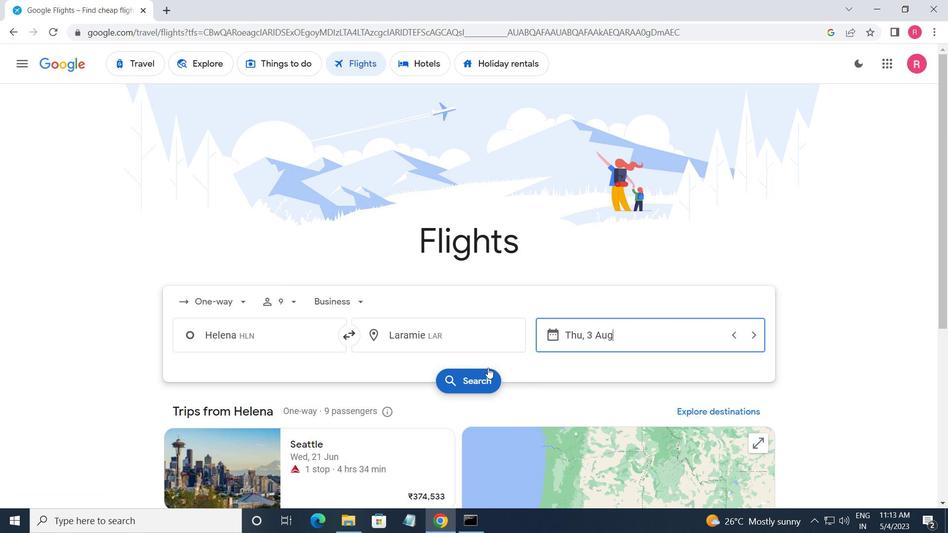 
Action: Mouse pressed left at (483, 378)
Screenshot: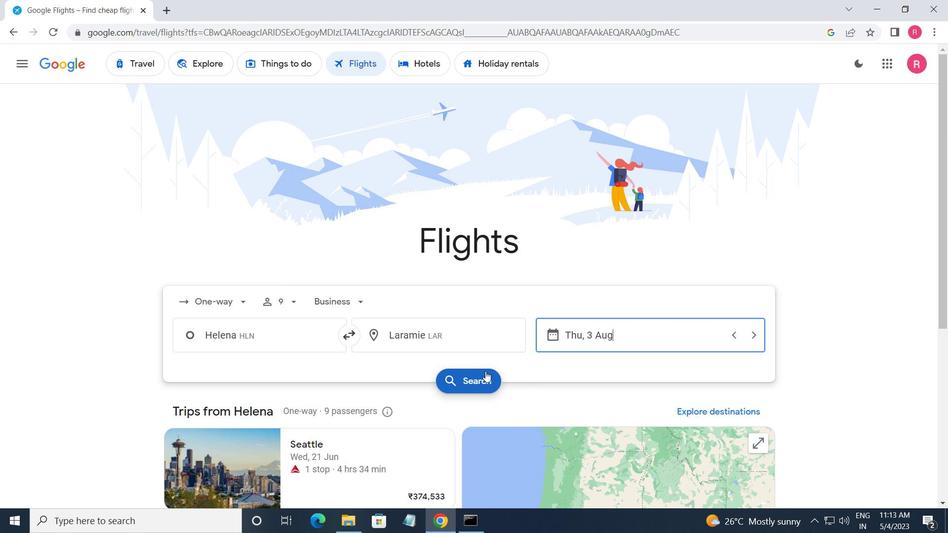 
Action: Mouse moved to (178, 175)
Screenshot: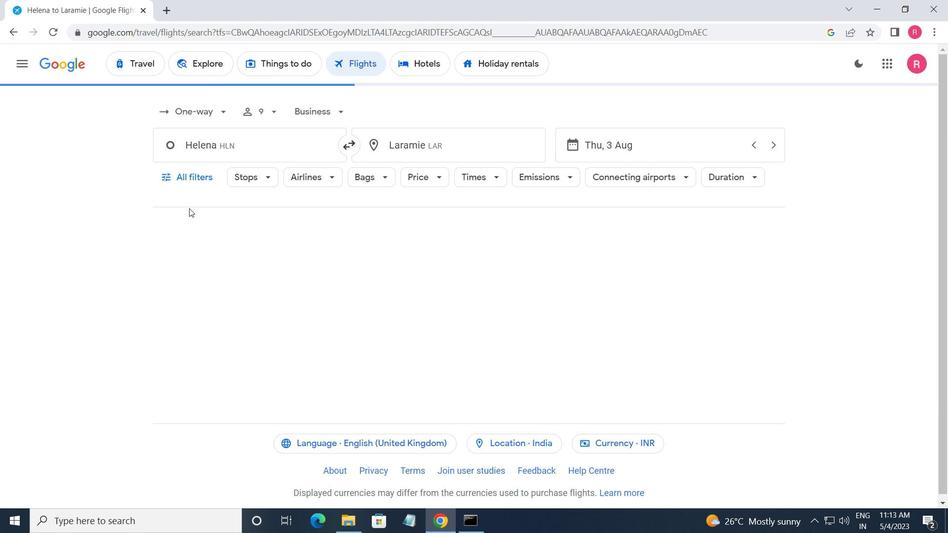 
Action: Mouse pressed left at (178, 175)
Screenshot: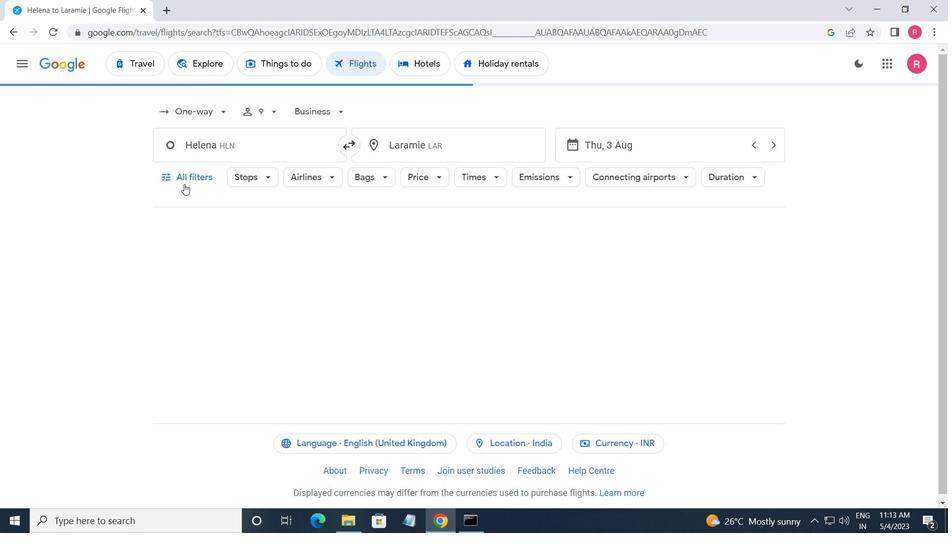 
Action: Mouse moved to (270, 365)
Screenshot: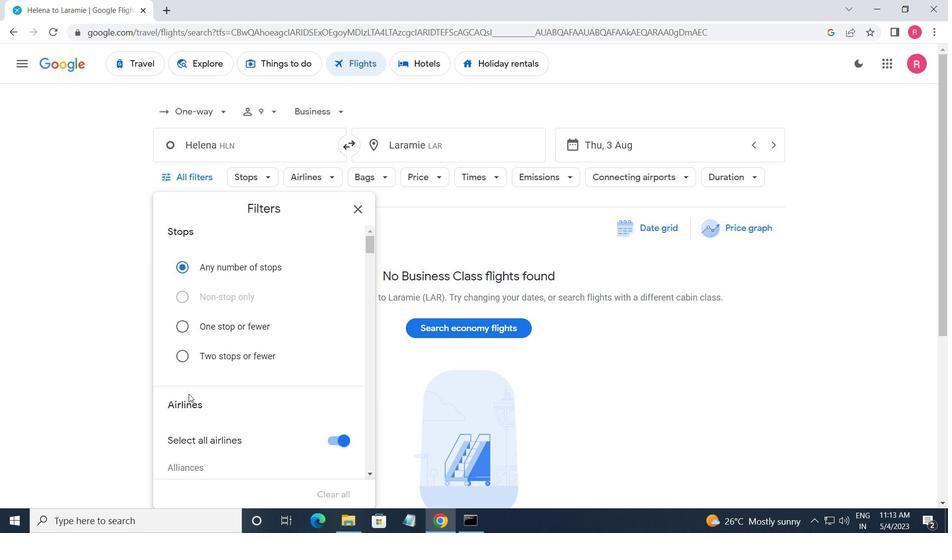 
Action: Mouse scrolled (270, 365) with delta (0, 0)
Screenshot: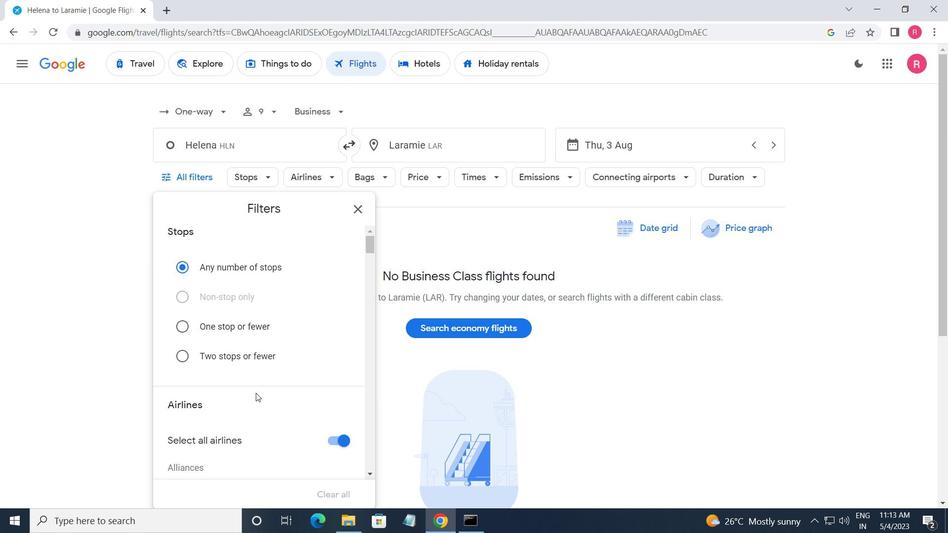 
Action: Mouse scrolled (270, 365) with delta (0, 0)
Screenshot: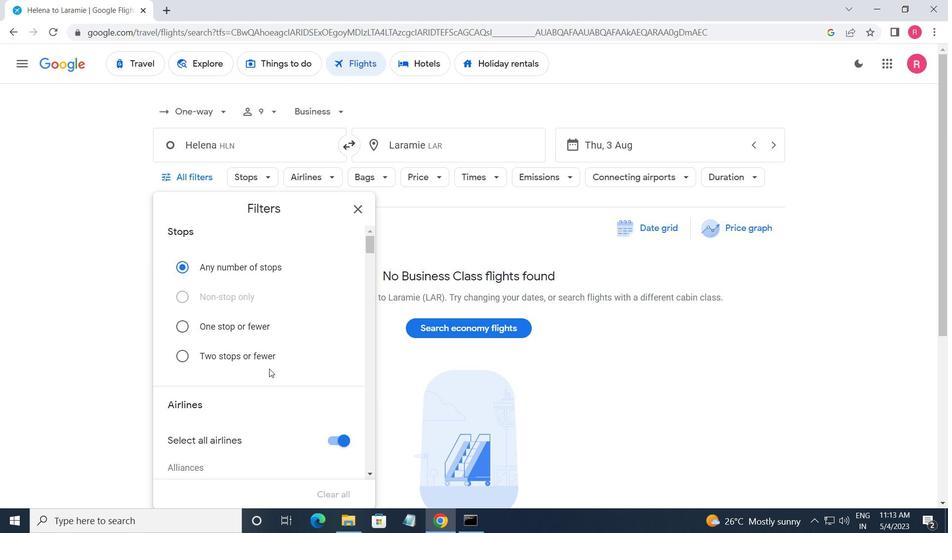 
Action: Mouse scrolled (270, 365) with delta (0, 0)
Screenshot: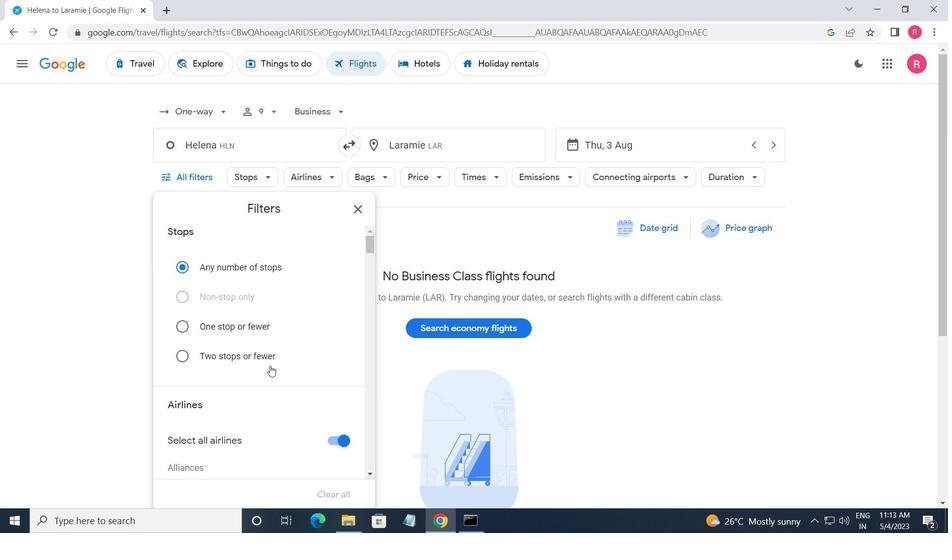 
Action: Mouse scrolled (270, 365) with delta (0, 0)
Screenshot: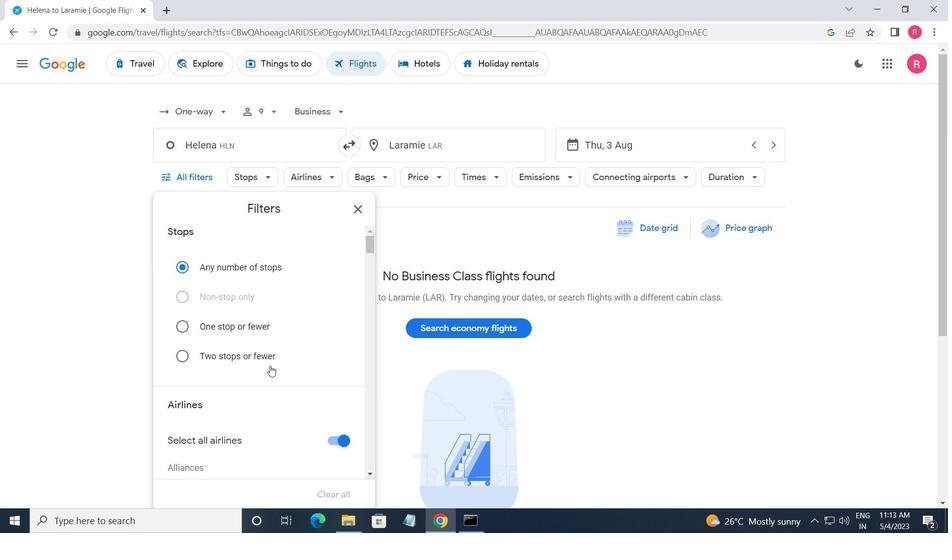 
Action: Mouse moved to (343, 415)
Screenshot: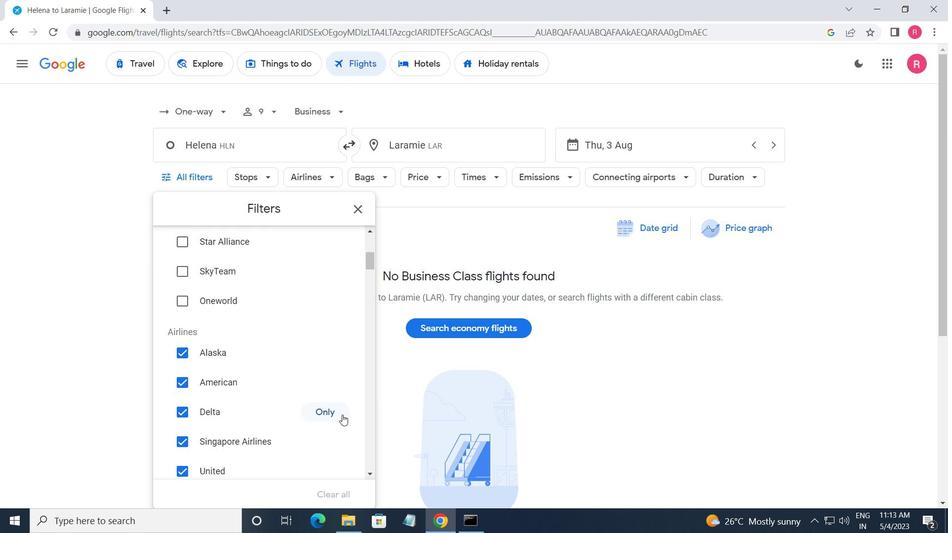 
Action: Mouse pressed left at (343, 415)
Screenshot: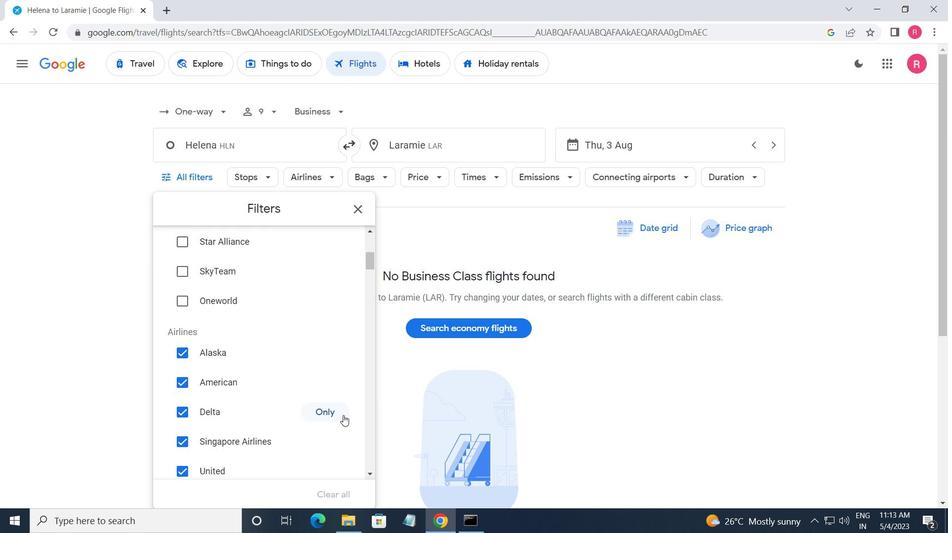 
Action: Mouse moved to (300, 417)
Screenshot: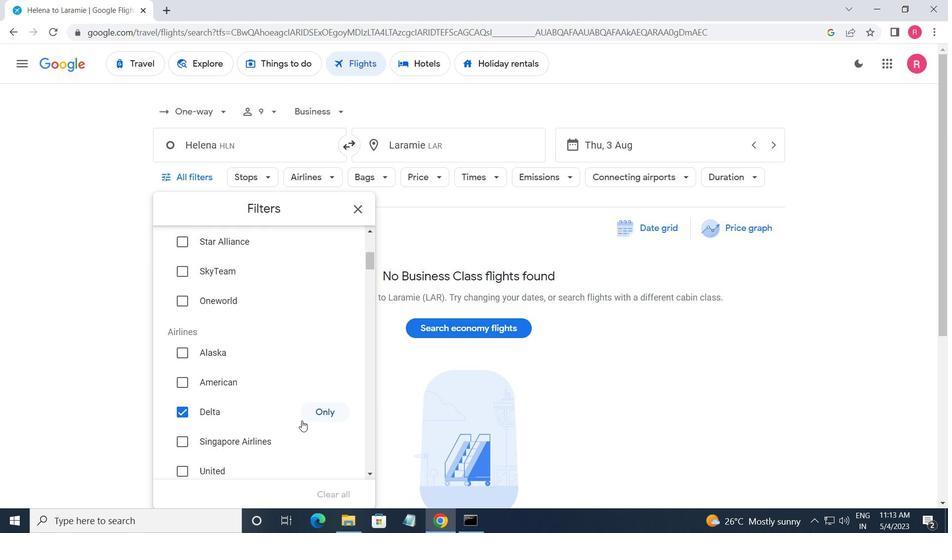 
Action: Mouse scrolled (300, 416) with delta (0, 0)
Screenshot: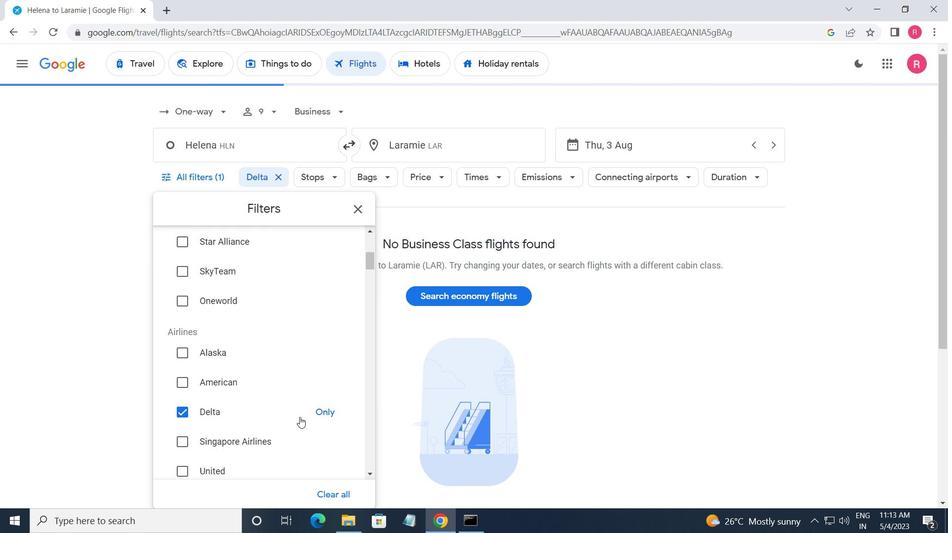 
Action: Mouse scrolled (300, 416) with delta (0, 0)
Screenshot: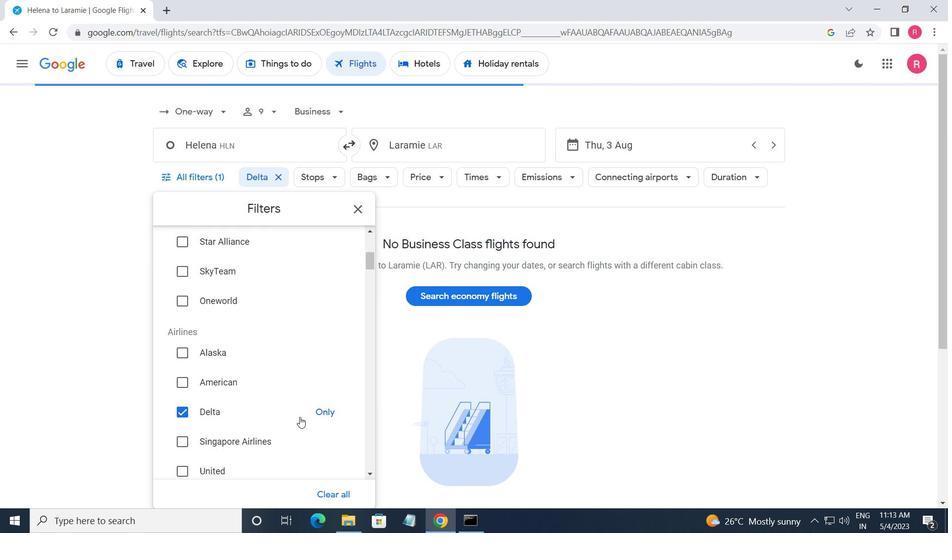 
Action: Mouse moved to (298, 417)
Screenshot: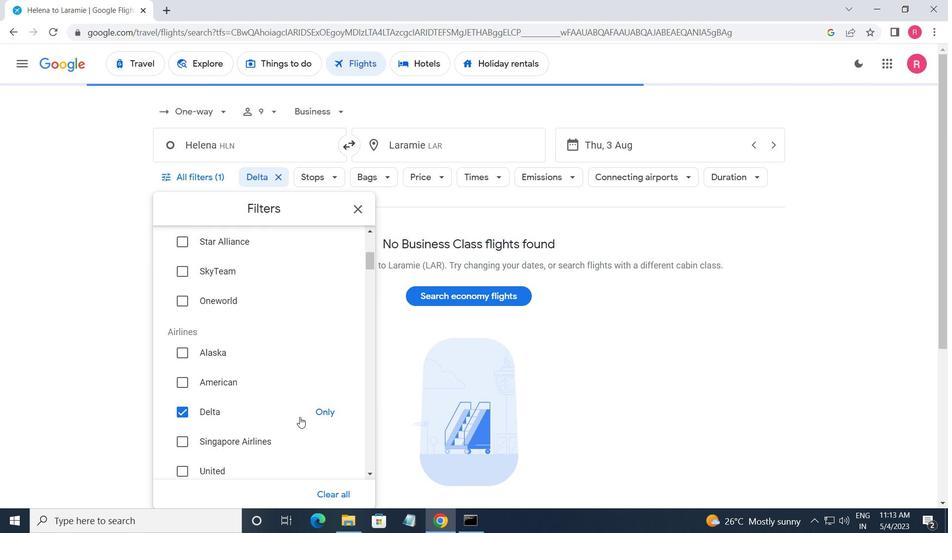 
Action: Mouse scrolled (298, 416) with delta (0, 0)
Screenshot: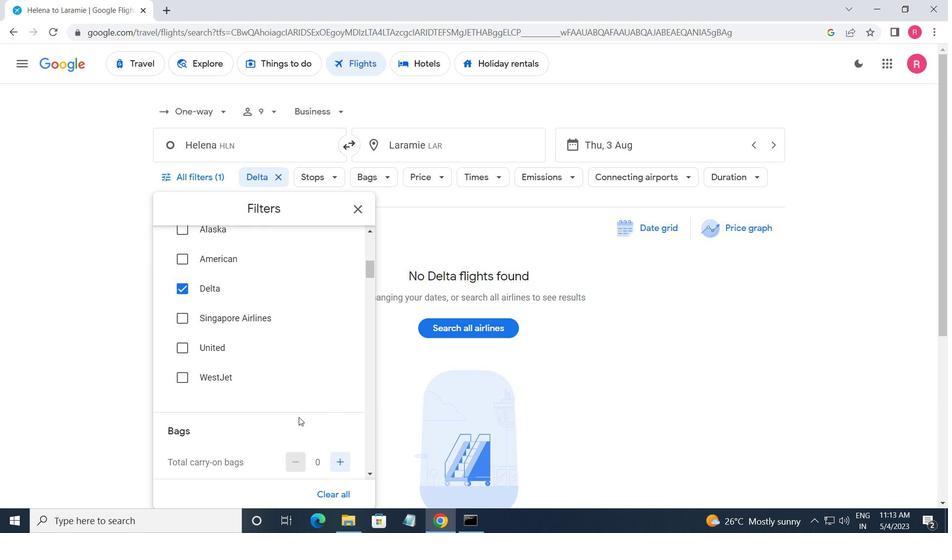 
Action: Mouse moved to (338, 404)
Screenshot: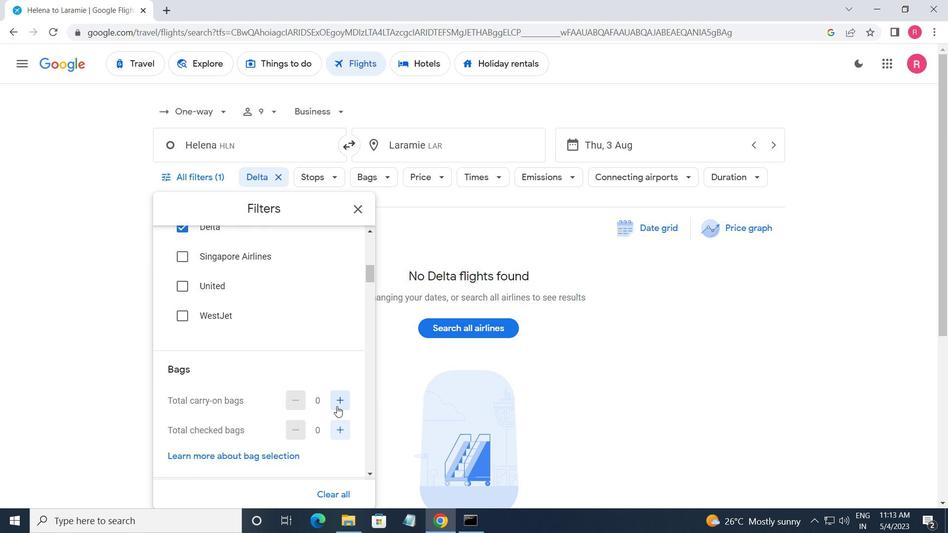 
Action: Mouse pressed left at (338, 404)
Screenshot: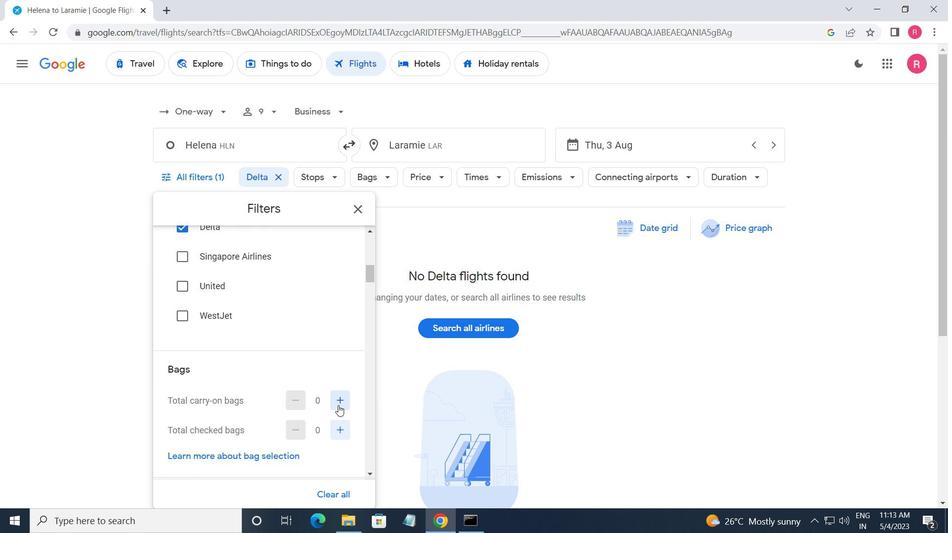 
Action: Mouse moved to (337, 404)
Screenshot: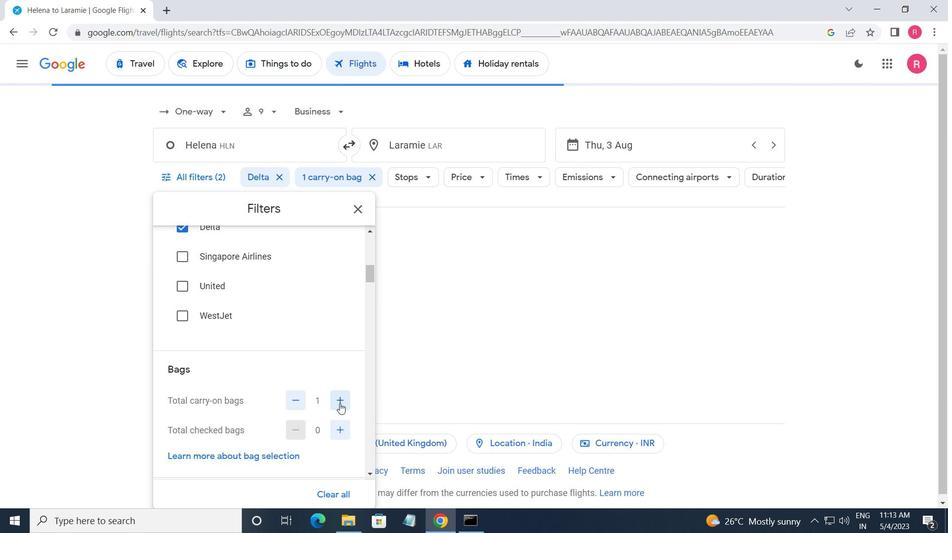 
Action: Mouse scrolled (337, 403) with delta (0, 0)
Screenshot: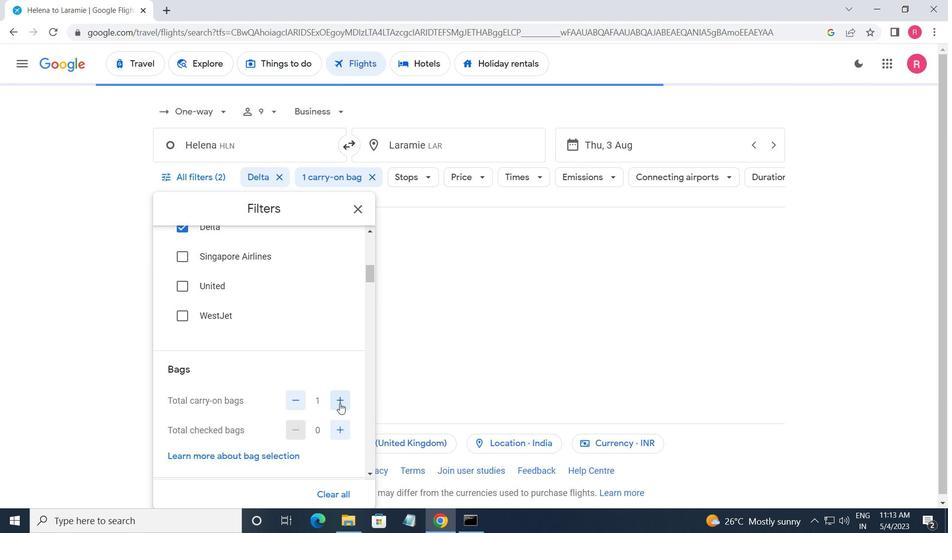
Action: Mouse scrolled (337, 403) with delta (0, 0)
Screenshot: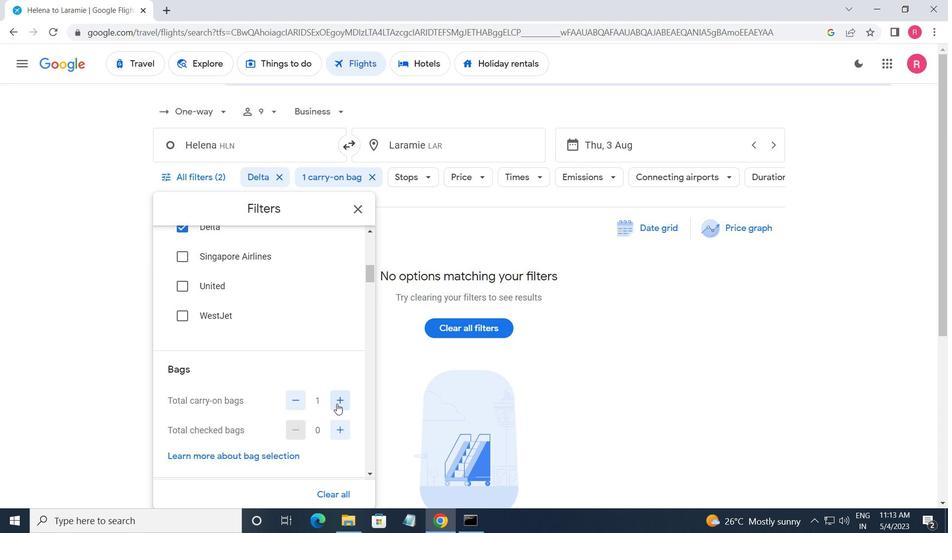 
Action: Mouse moved to (344, 420)
Screenshot: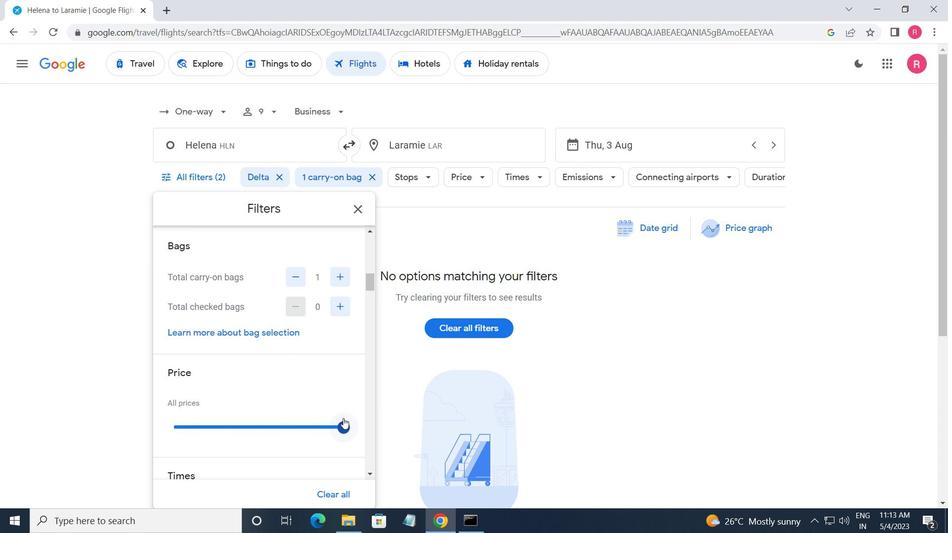 
Action: Mouse pressed left at (344, 420)
Screenshot: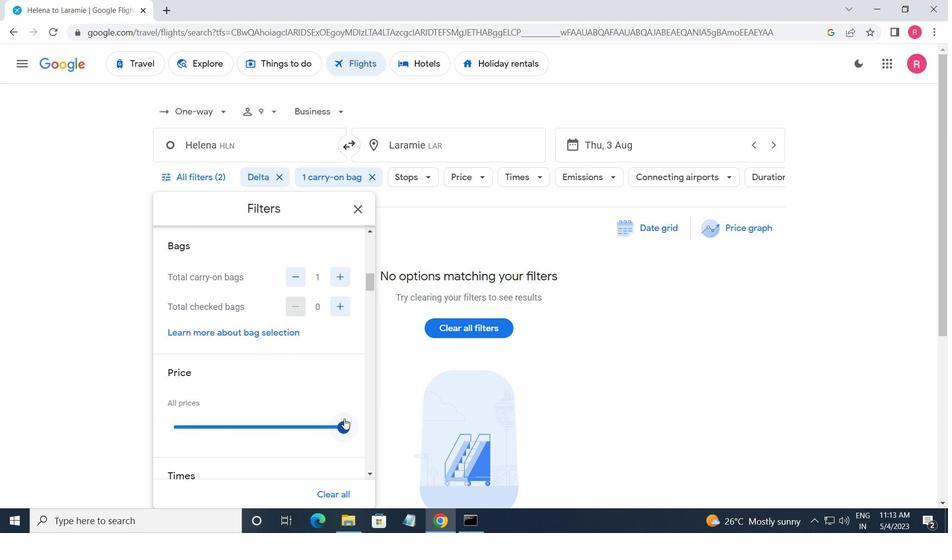 
Action: Mouse moved to (346, 419)
Screenshot: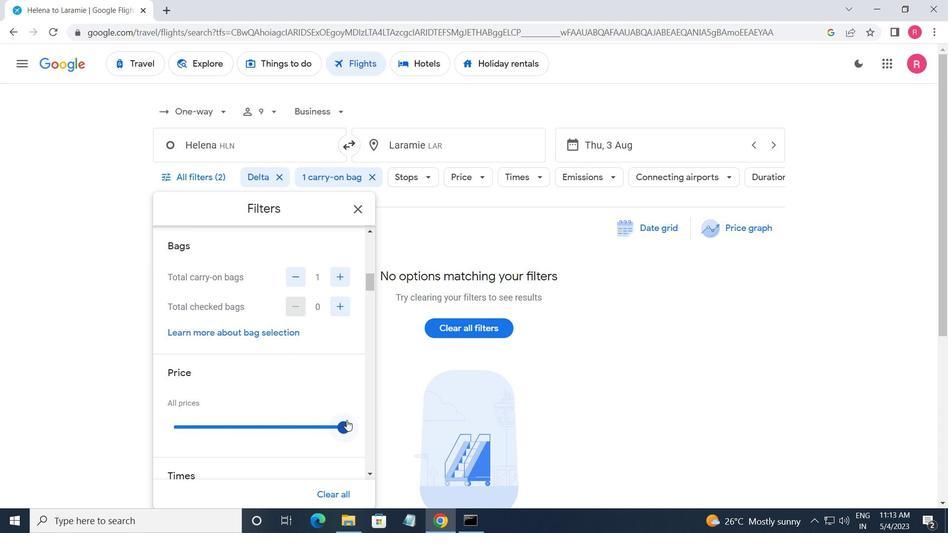 
Action: Mouse scrolled (346, 419) with delta (0, 0)
Screenshot: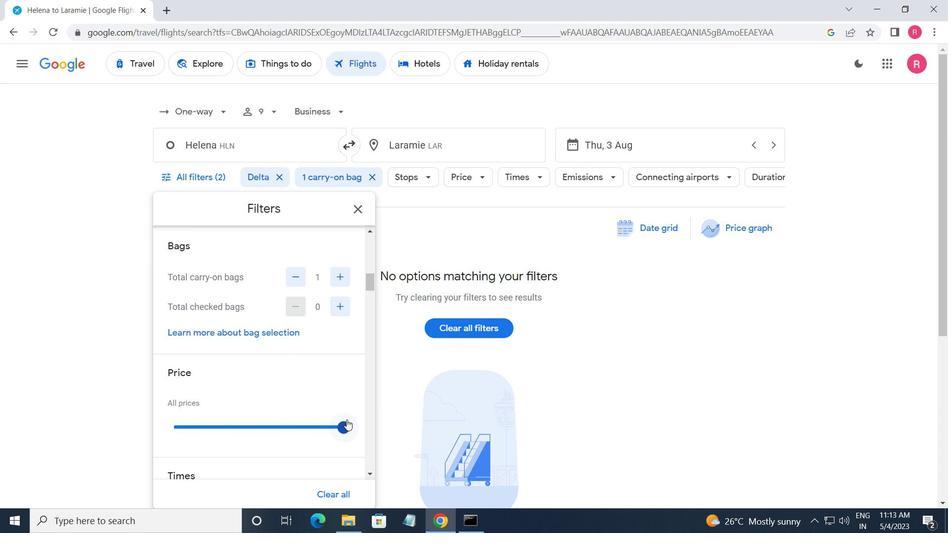 
Action: Mouse scrolled (346, 419) with delta (0, 0)
Screenshot: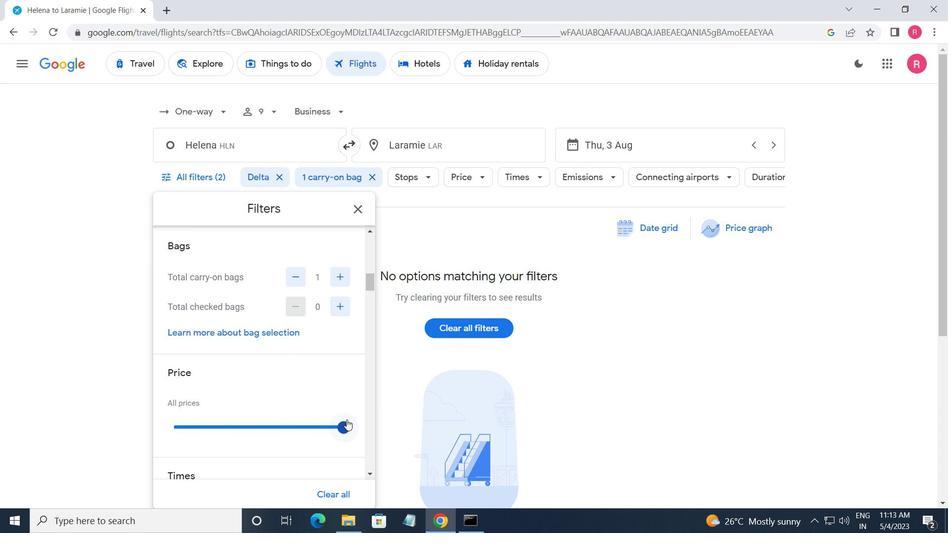 
Action: Mouse moved to (175, 435)
Screenshot: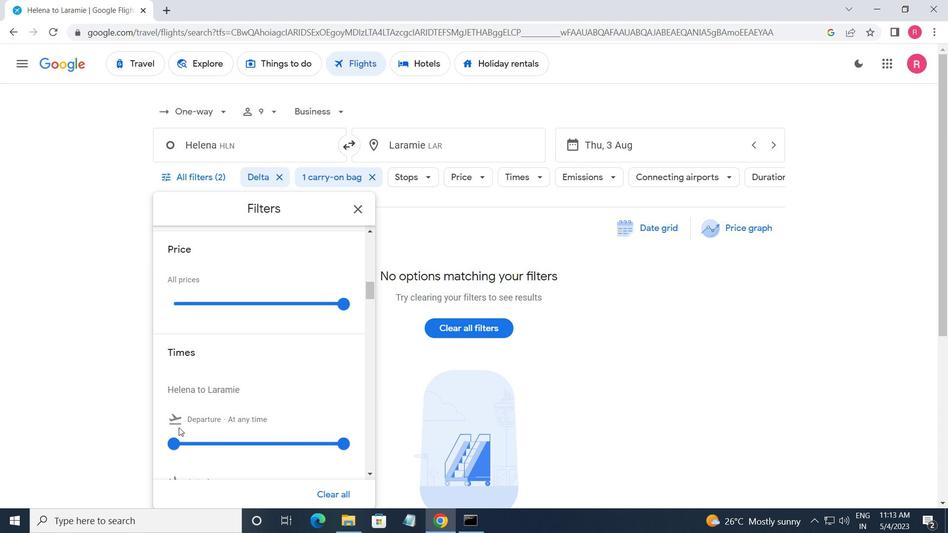
Action: Mouse pressed left at (175, 435)
Screenshot: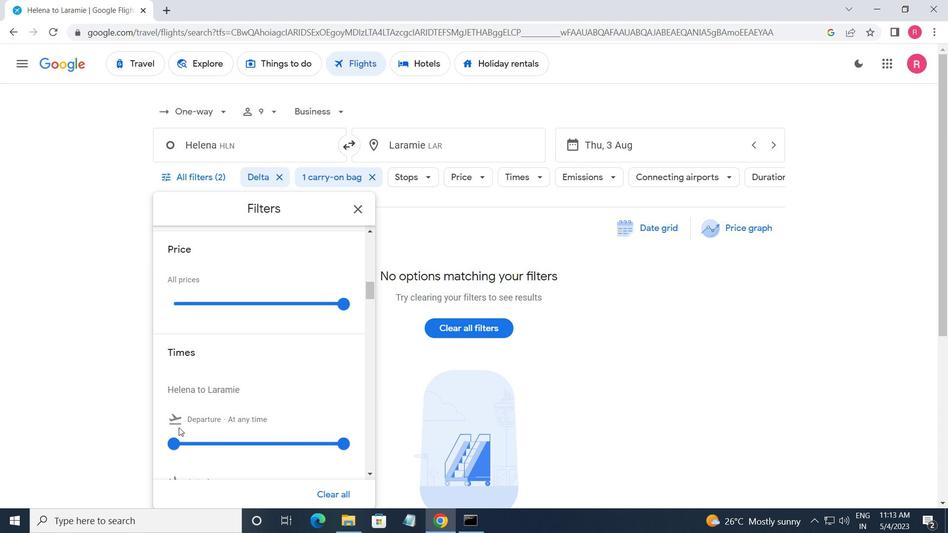 
Action: Mouse moved to (348, 439)
Screenshot: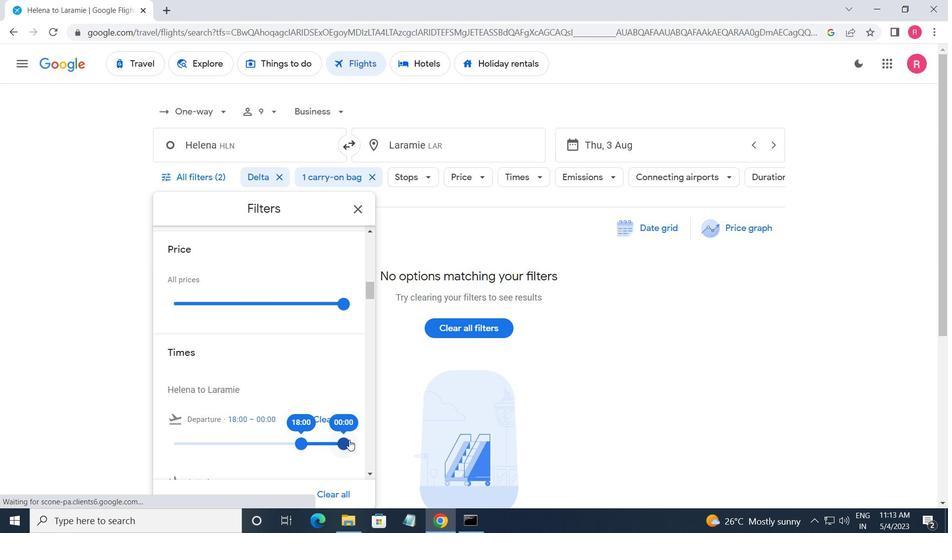 
Action: Mouse pressed left at (348, 439)
Screenshot: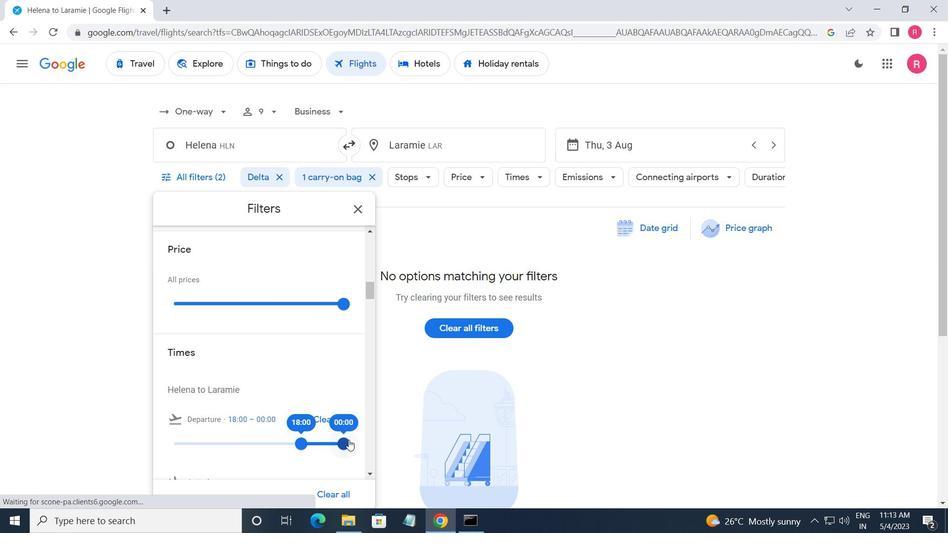 
Action: Mouse moved to (355, 207)
Screenshot: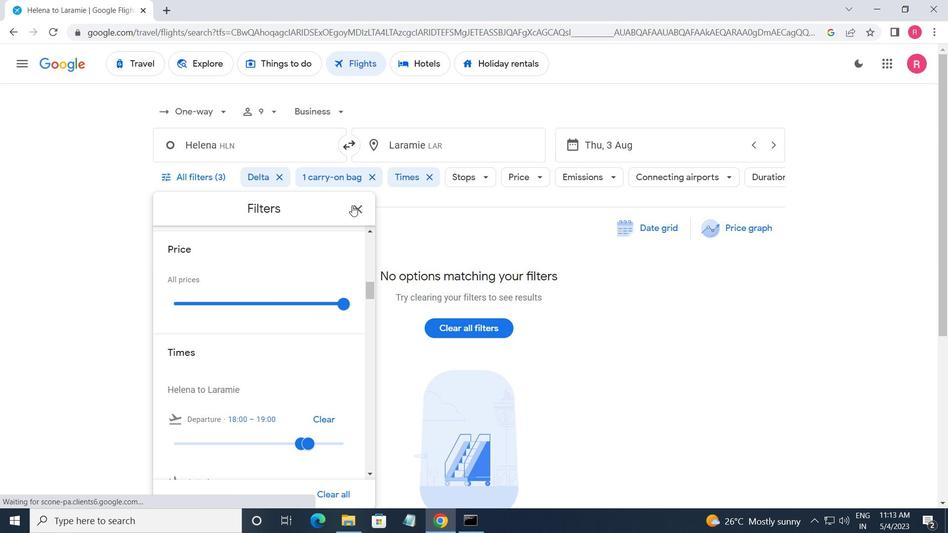 
Action: Mouse pressed left at (355, 207)
Screenshot: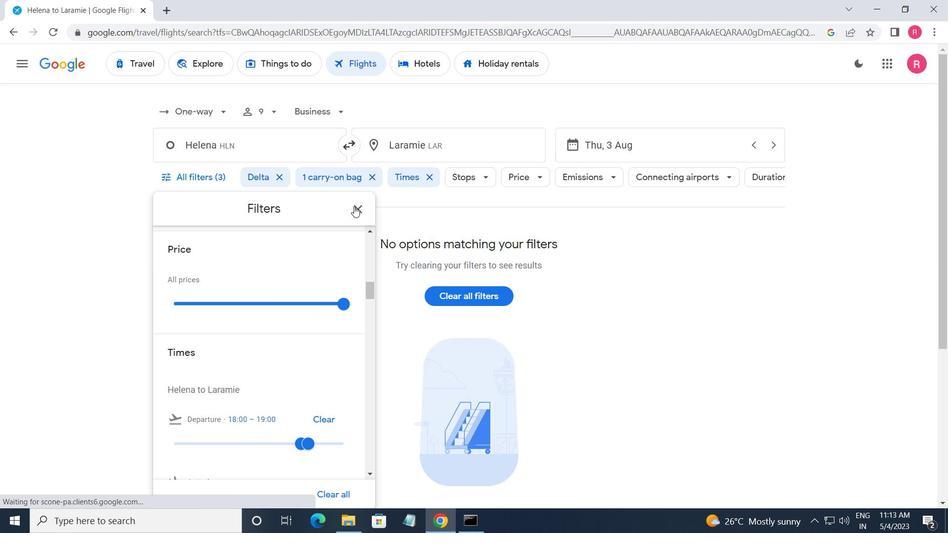 
Action: Mouse moved to (335, 242)
Screenshot: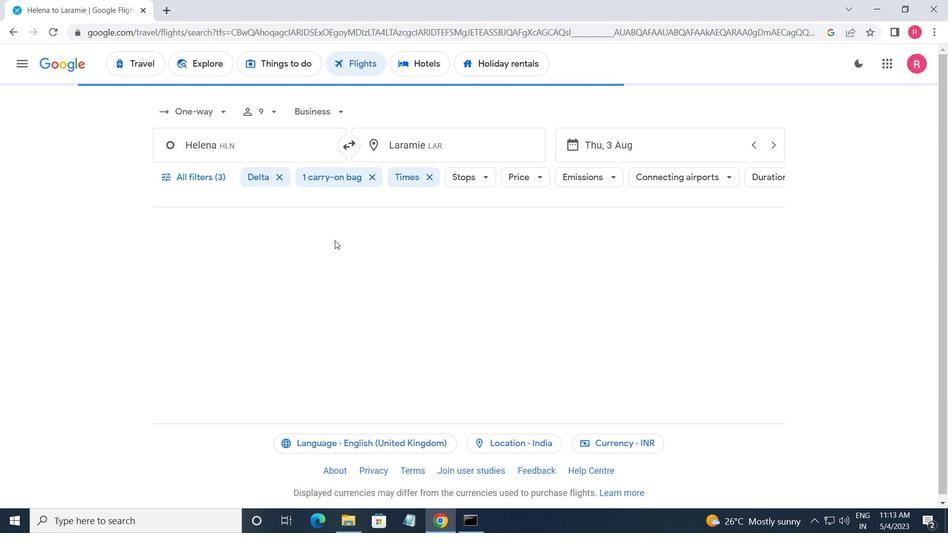 
